 Task: In the  document enviromentalpractices.html Share this file with 'softage.6@softage.net' Make a copy of the file 'without changing the auto name' Delete the  copy of the file
Action: Mouse moved to (432, 455)
Screenshot: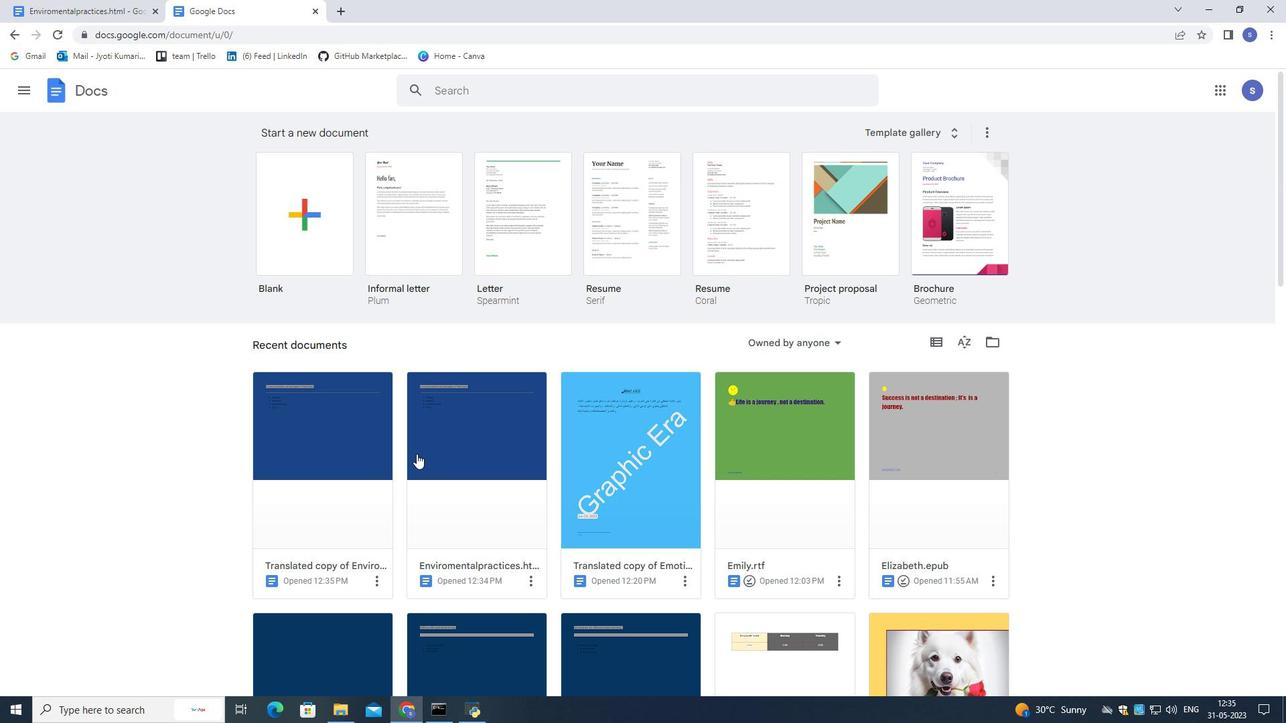 
Action: Mouse pressed left at (432, 455)
Screenshot: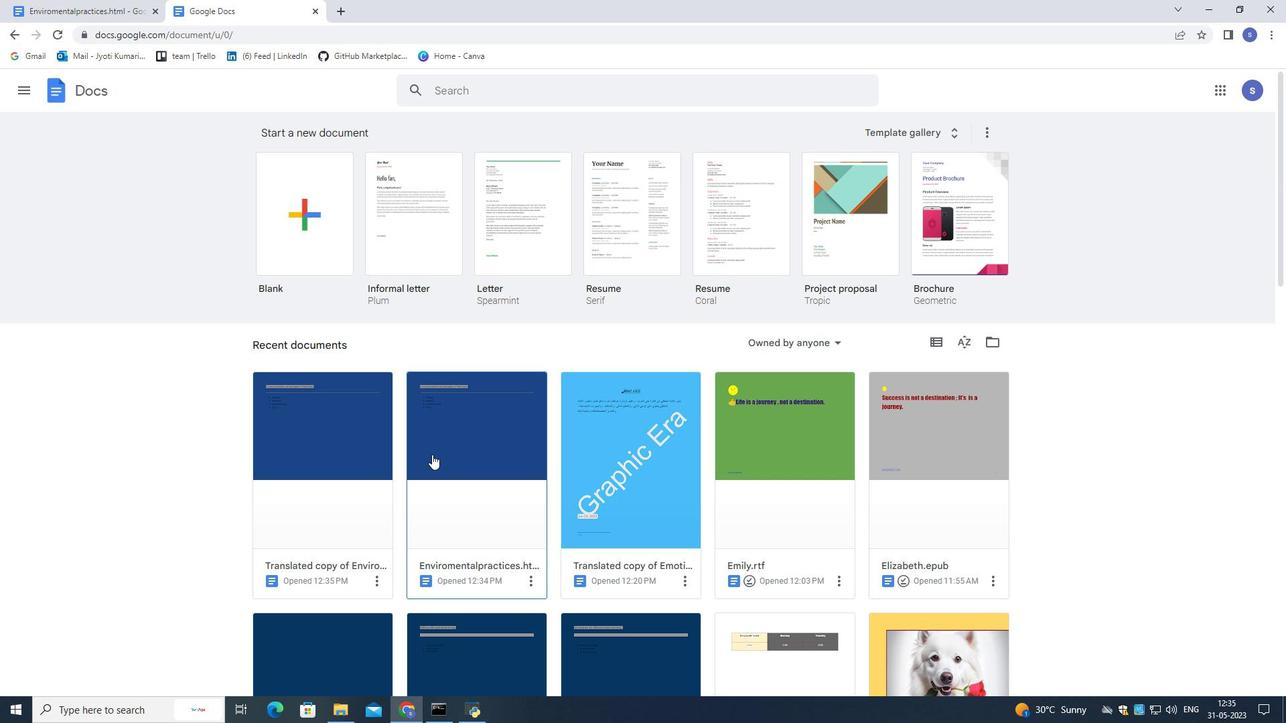 
Action: Mouse pressed left at (432, 455)
Screenshot: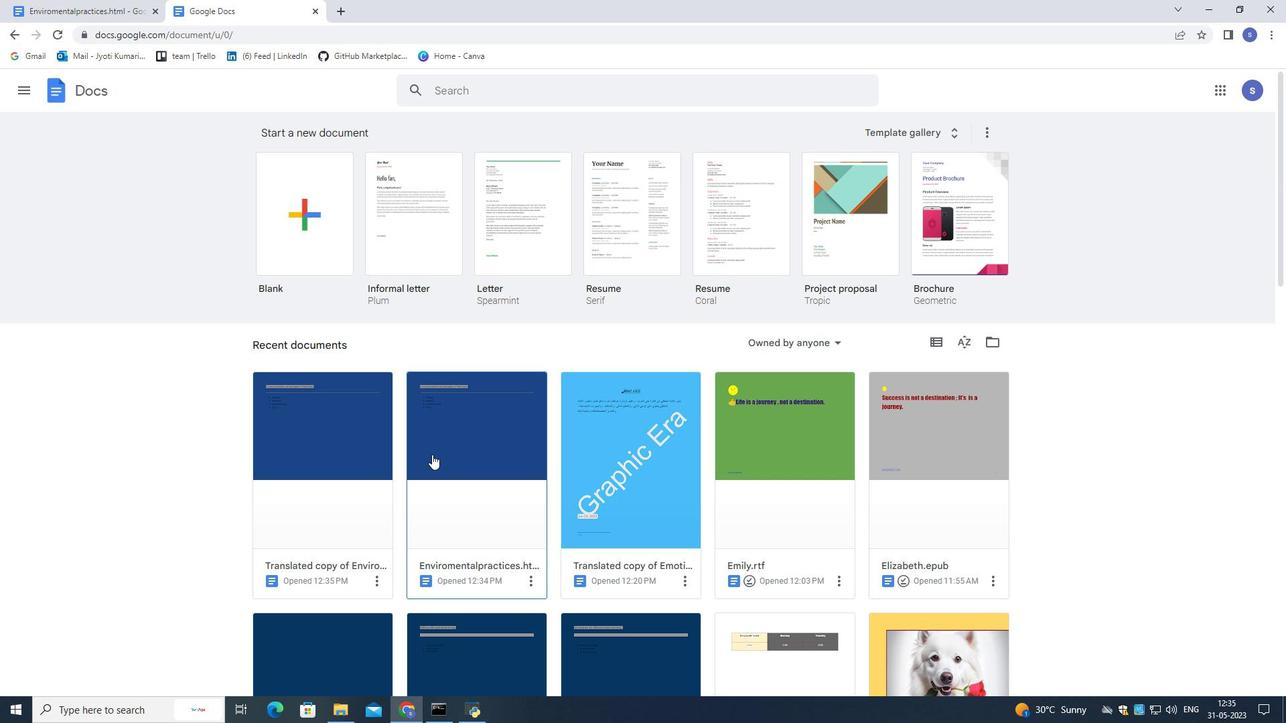 
Action: Mouse moved to (44, 99)
Screenshot: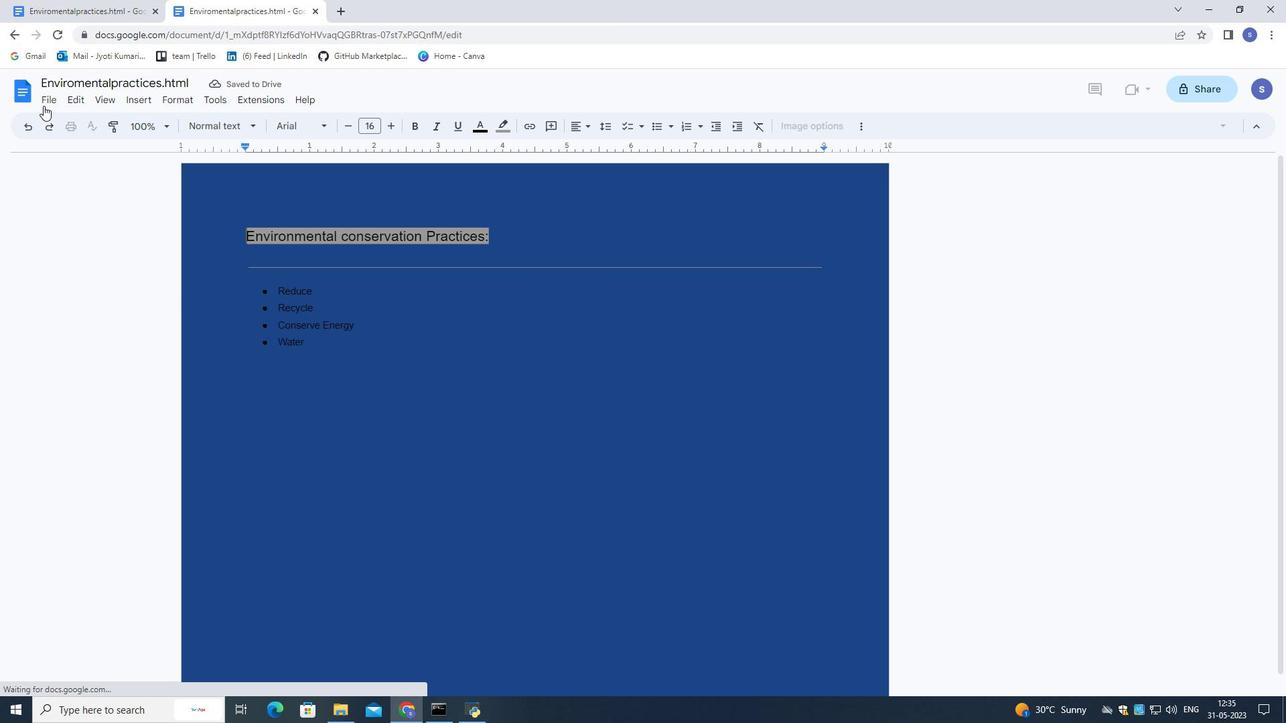 
Action: Mouse pressed left at (44, 99)
Screenshot: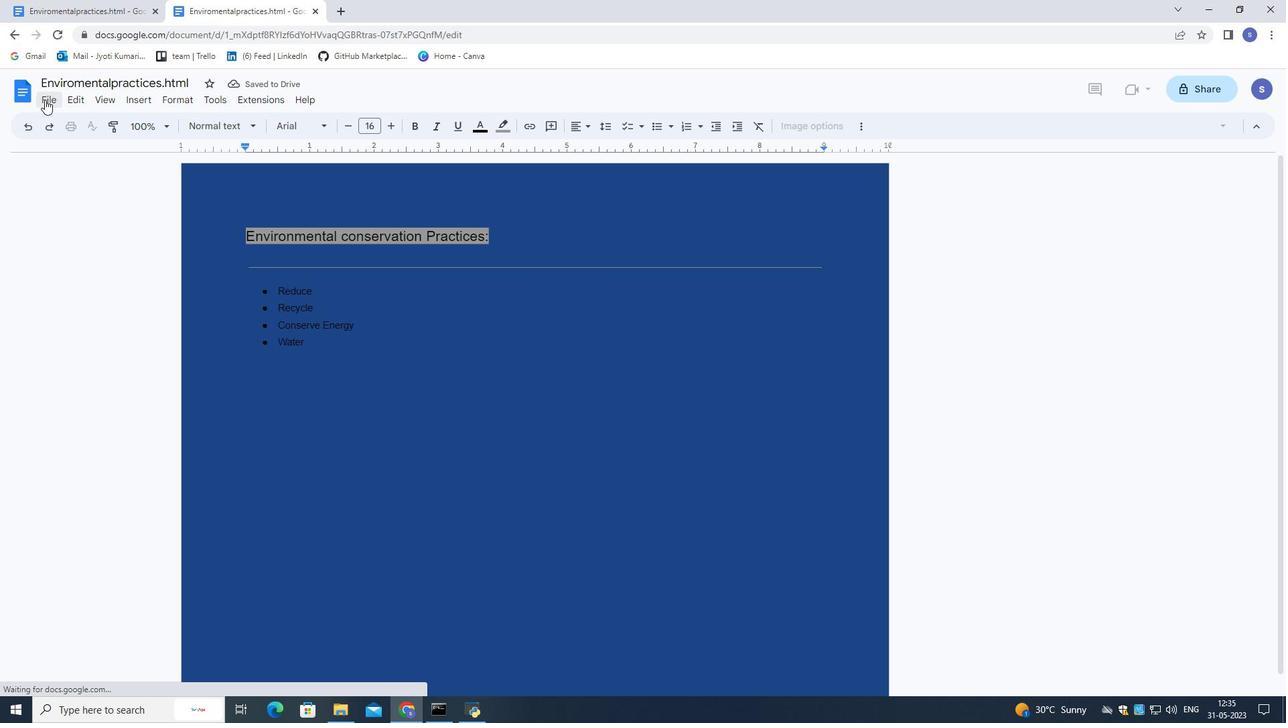 
Action: Mouse moved to (282, 201)
Screenshot: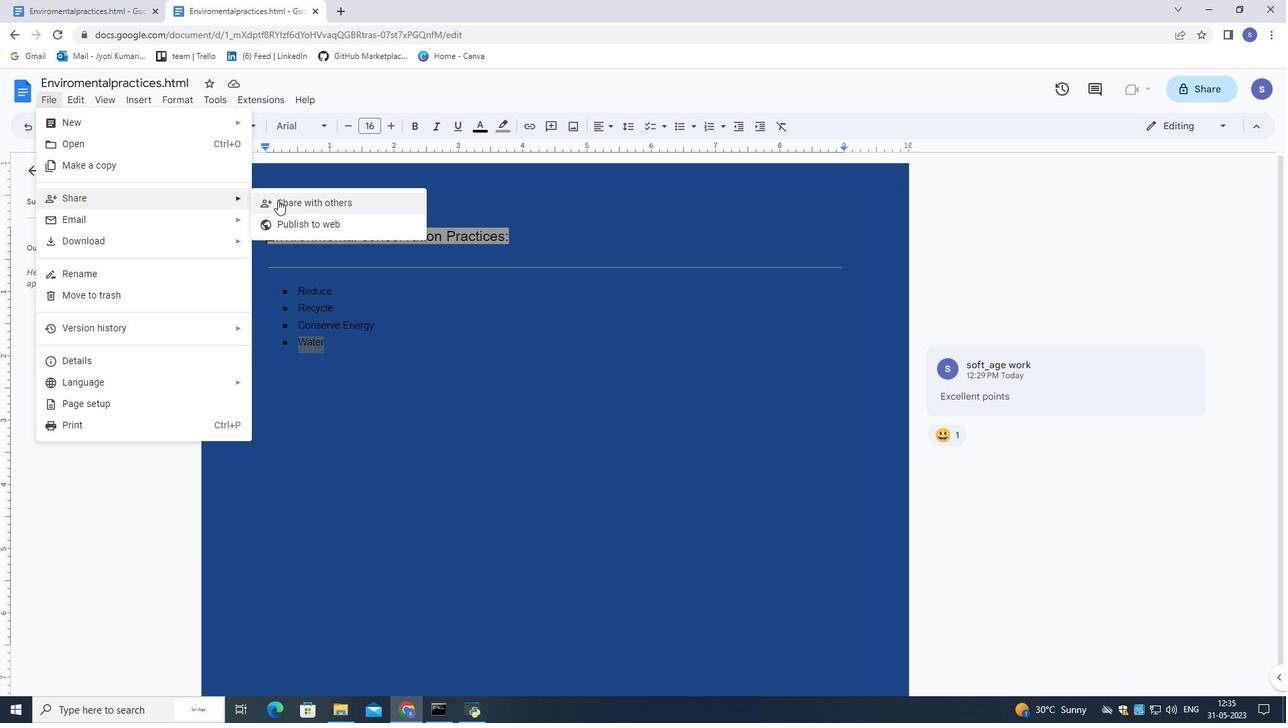 
Action: Mouse pressed left at (282, 201)
Screenshot: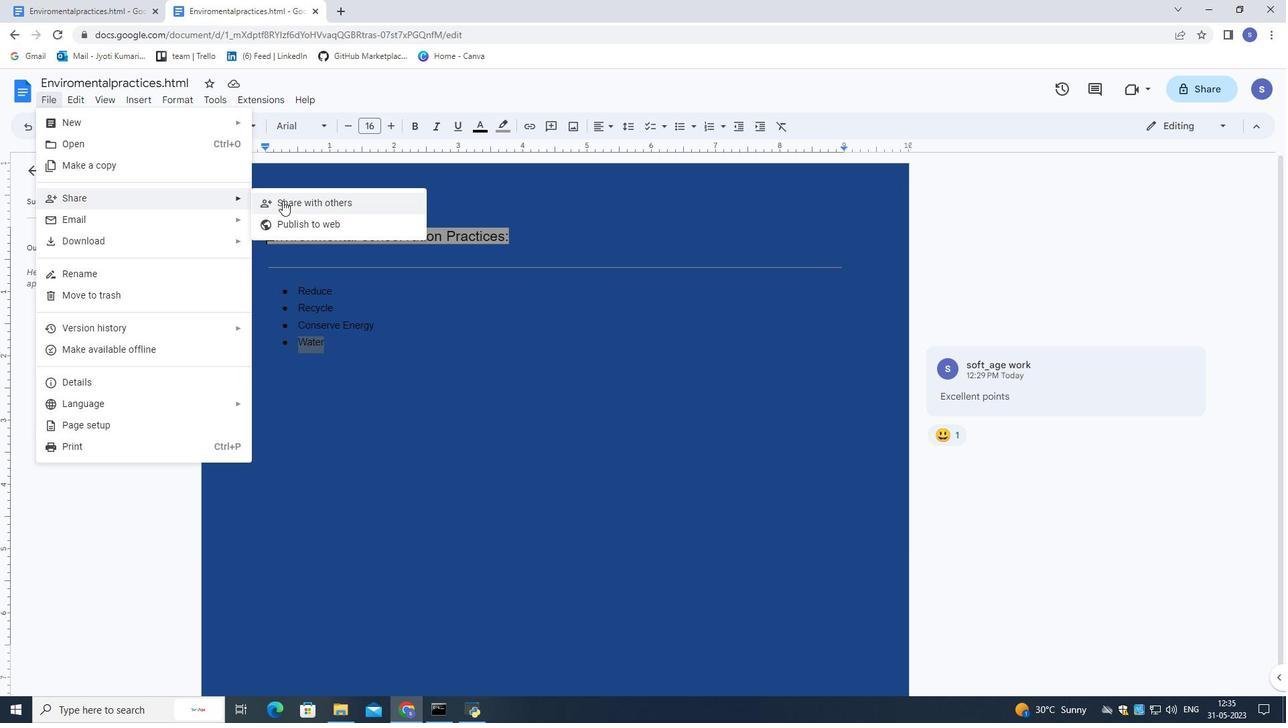 
Action: Mouse moved to (520, 310)
Screenshot: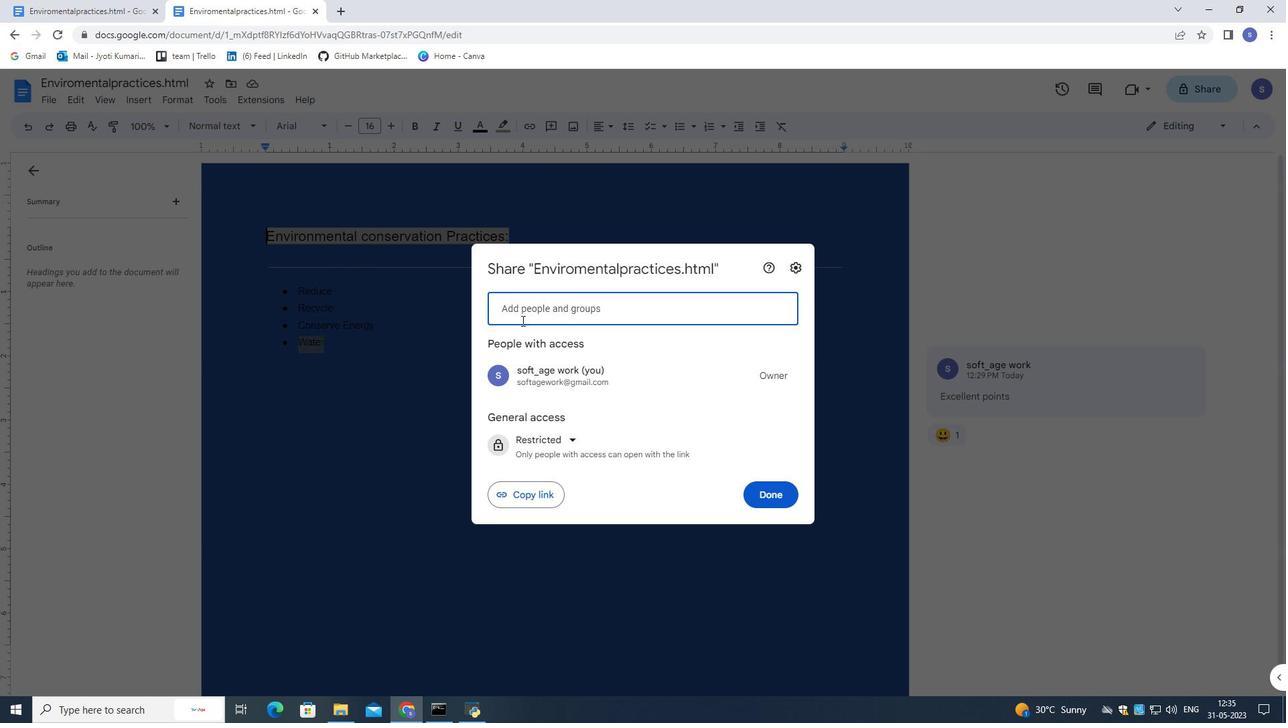 
Action: Mouse pressed left at (520, 310)
Screenshot: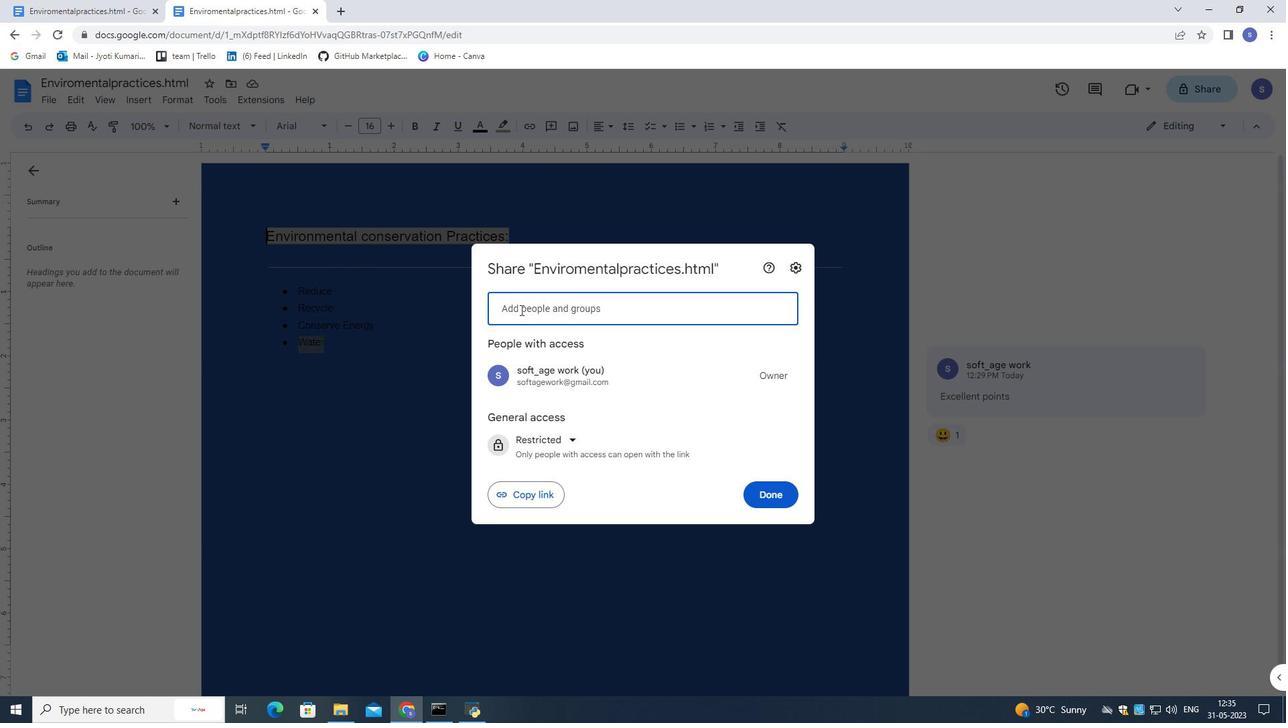 
Action: Mouse moved to (503, 302)
Screenshot: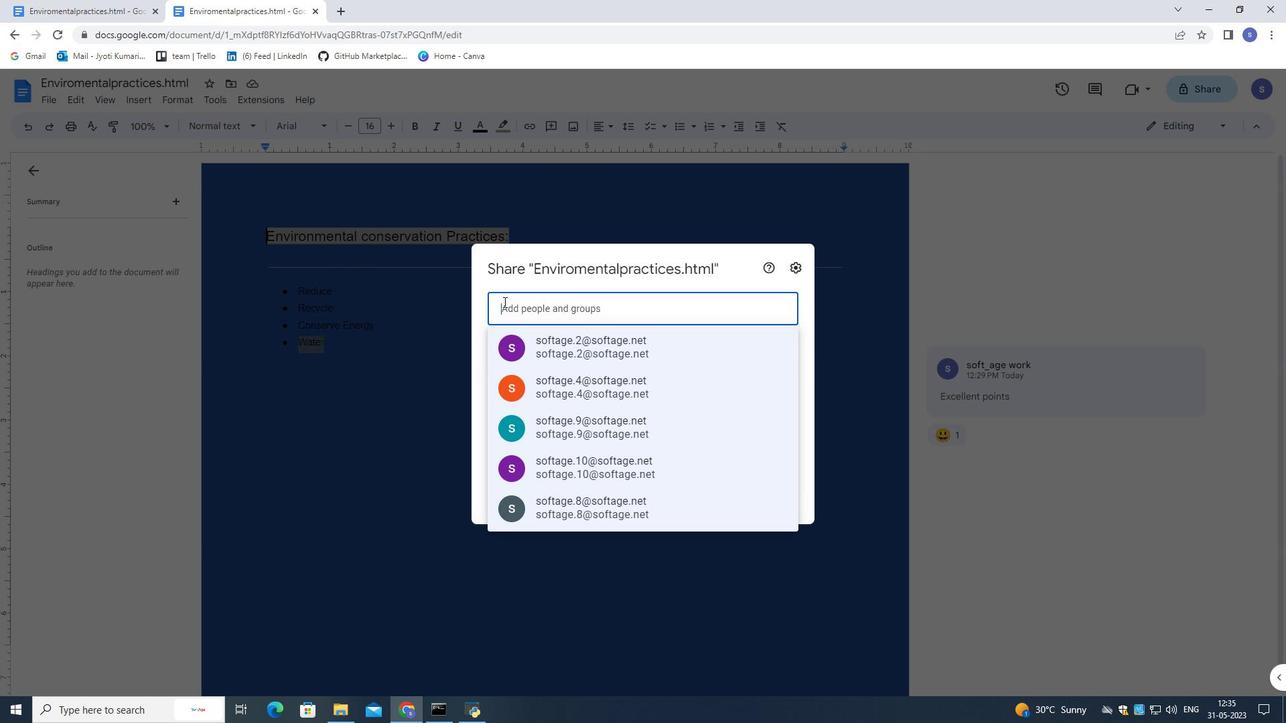 
Action: Key pressed softage.6<Key.shift><Key.shift><Key.shift><Key.shift><Key.shift><Key.shift><Key.shift><Key.shift><Key.shift><Key.shift><Key.shift><Key.shift><Key.shift><Key.shift><Key.shift>@softage.net
Screenshot: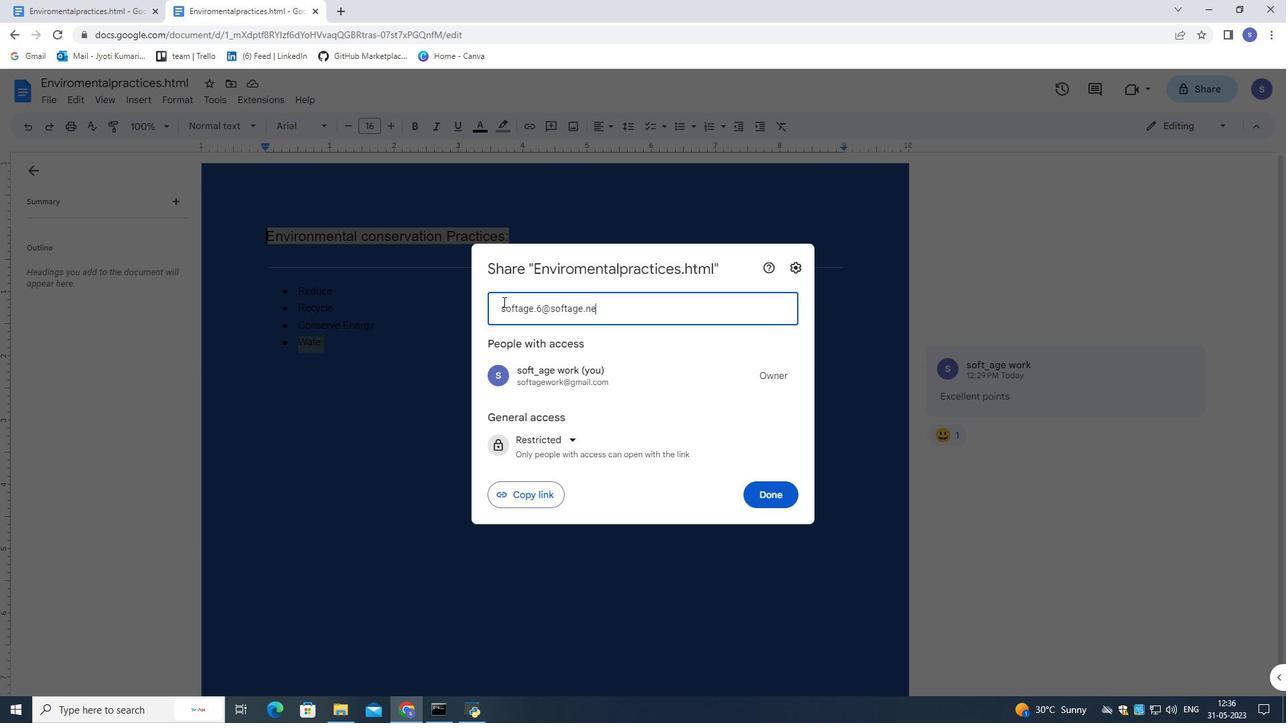 
Action: Mouse moved to (513, 359)
Screenshot: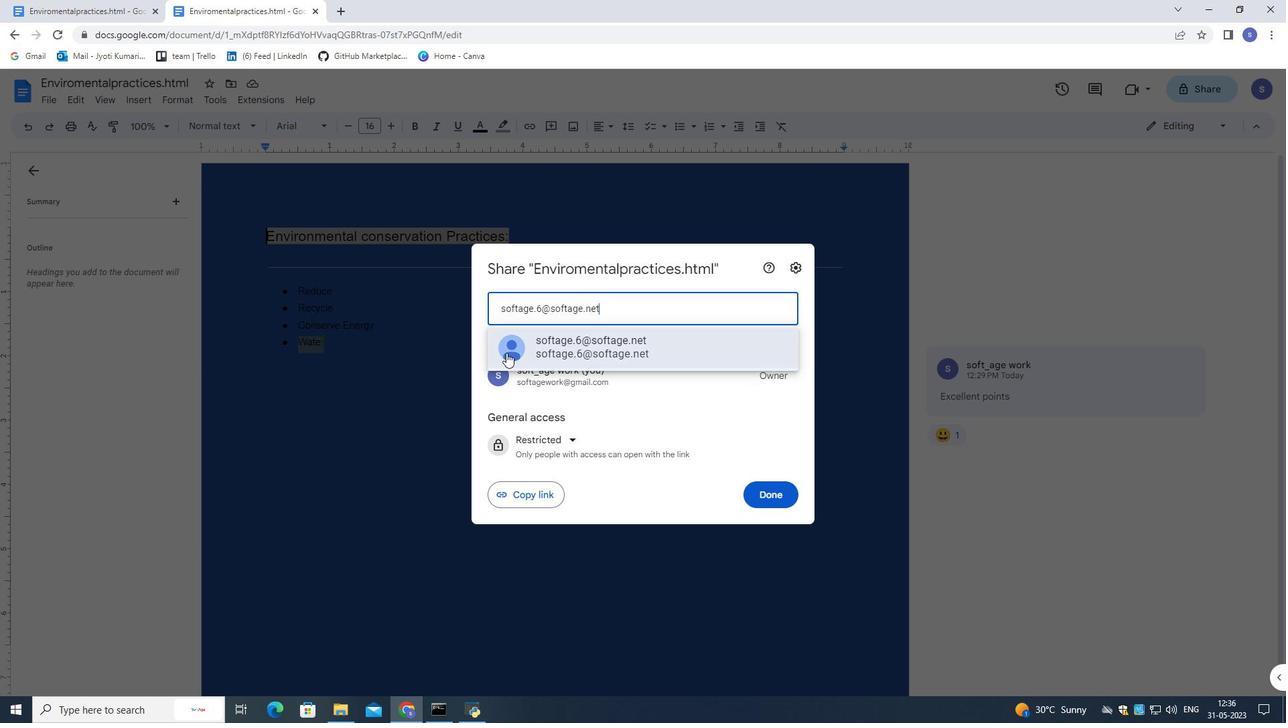 
Action: Mouse pressed left at (513, 359)
Screenshot: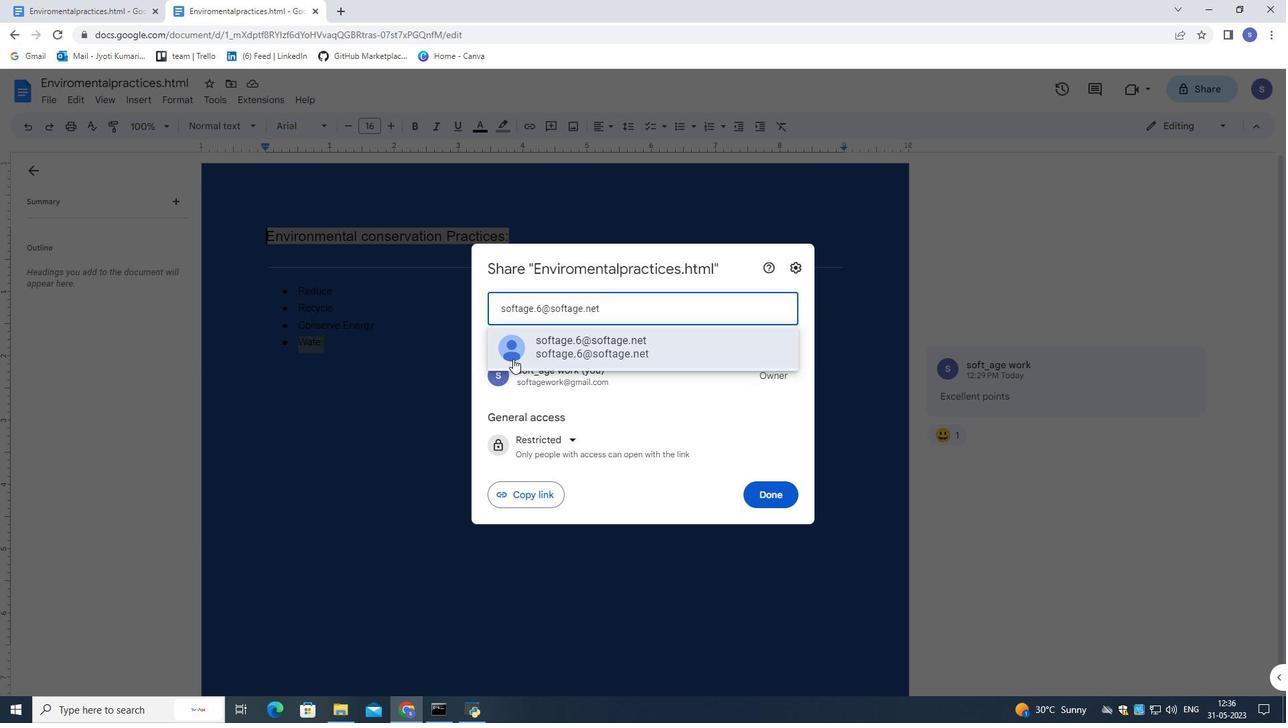 
Action: Mouse moved to (760, 475)
Screenshot: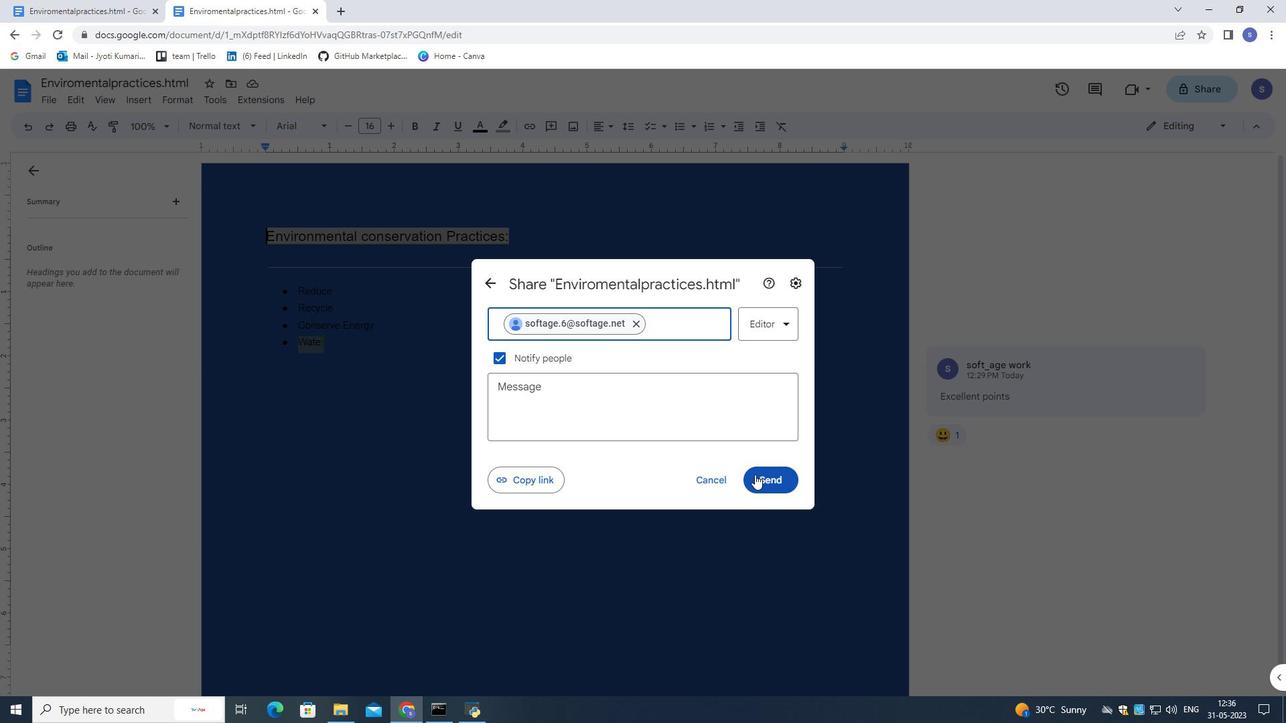 
Action: Mouse pressed left at (760, 475)
Screenshot: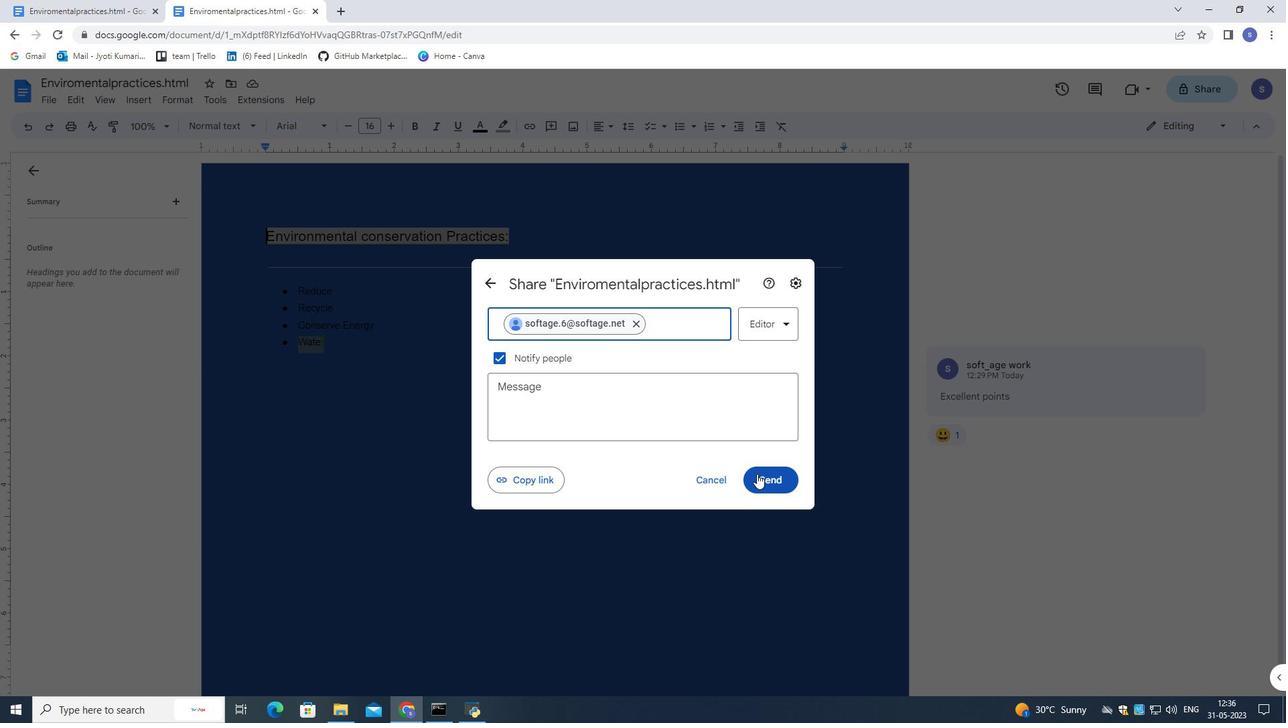
Action: Mouse moved to (740, 401)
Screenshot: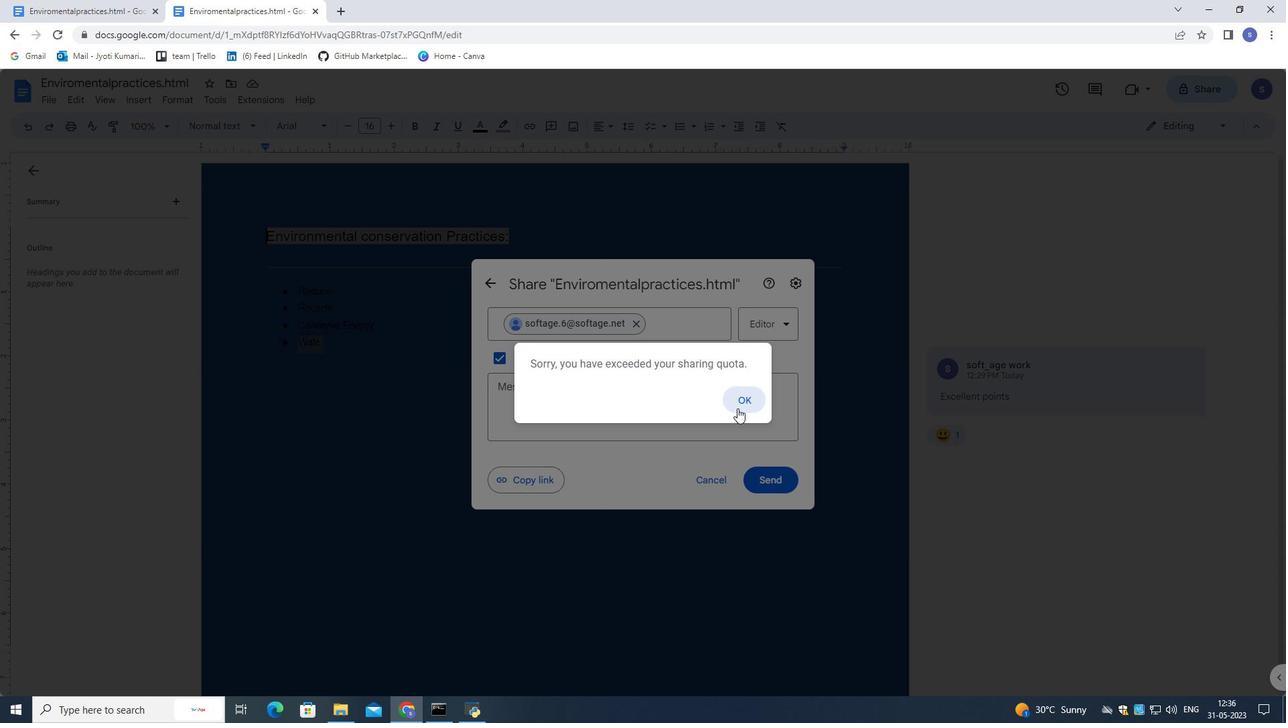 
Action: Mouse pressed left at (740, 401)
Screenshot: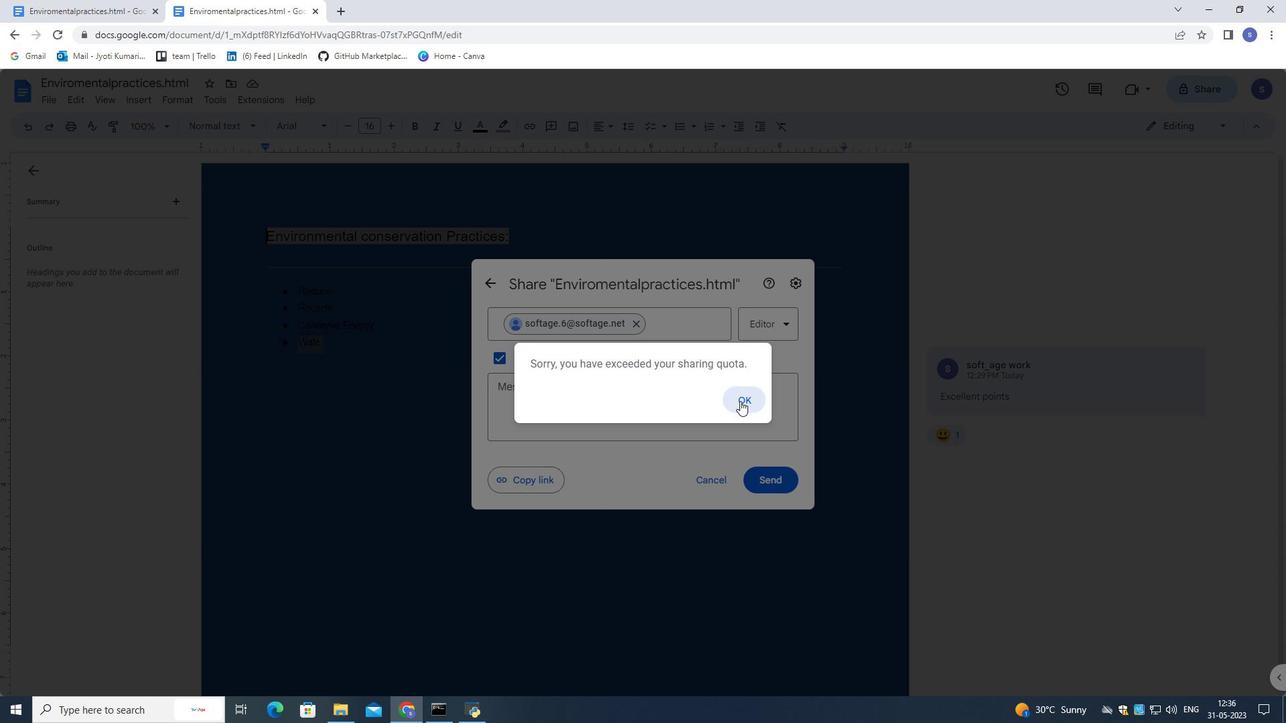 
Action: Mouse moved to (757, 478)
Screenshot: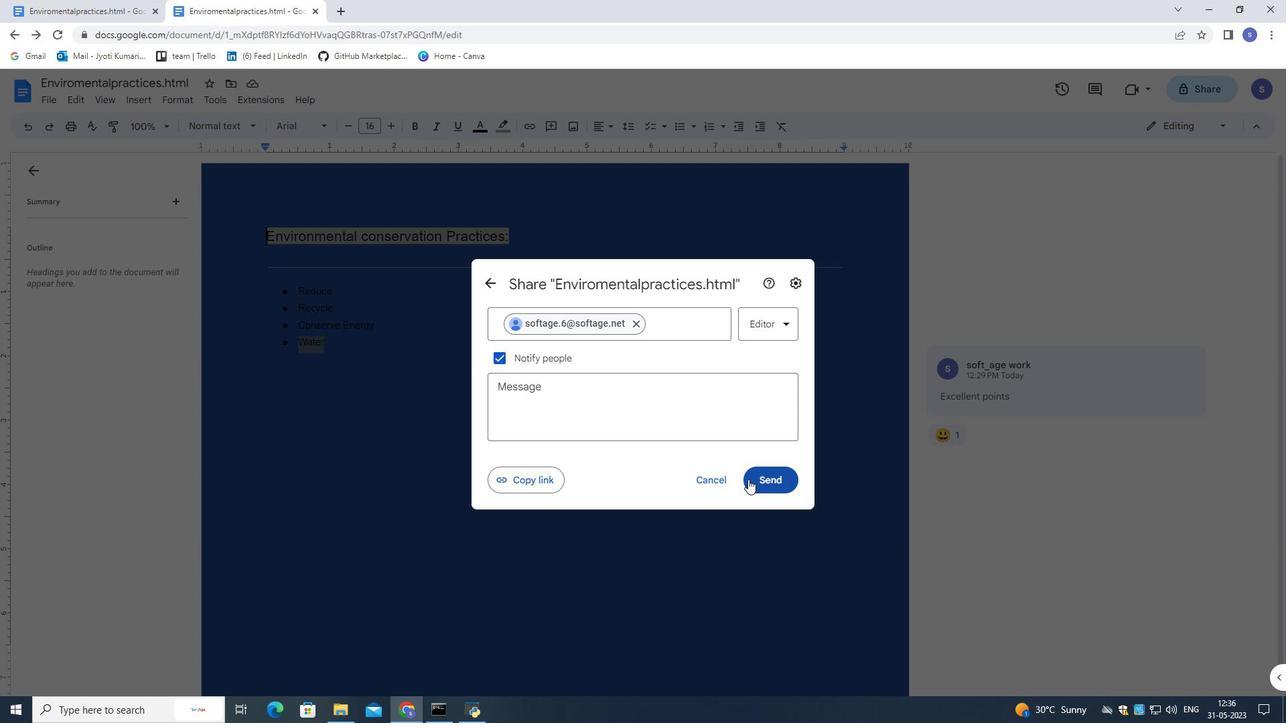 
Action: Mouse pressed left at (757, 478)
Screenshot: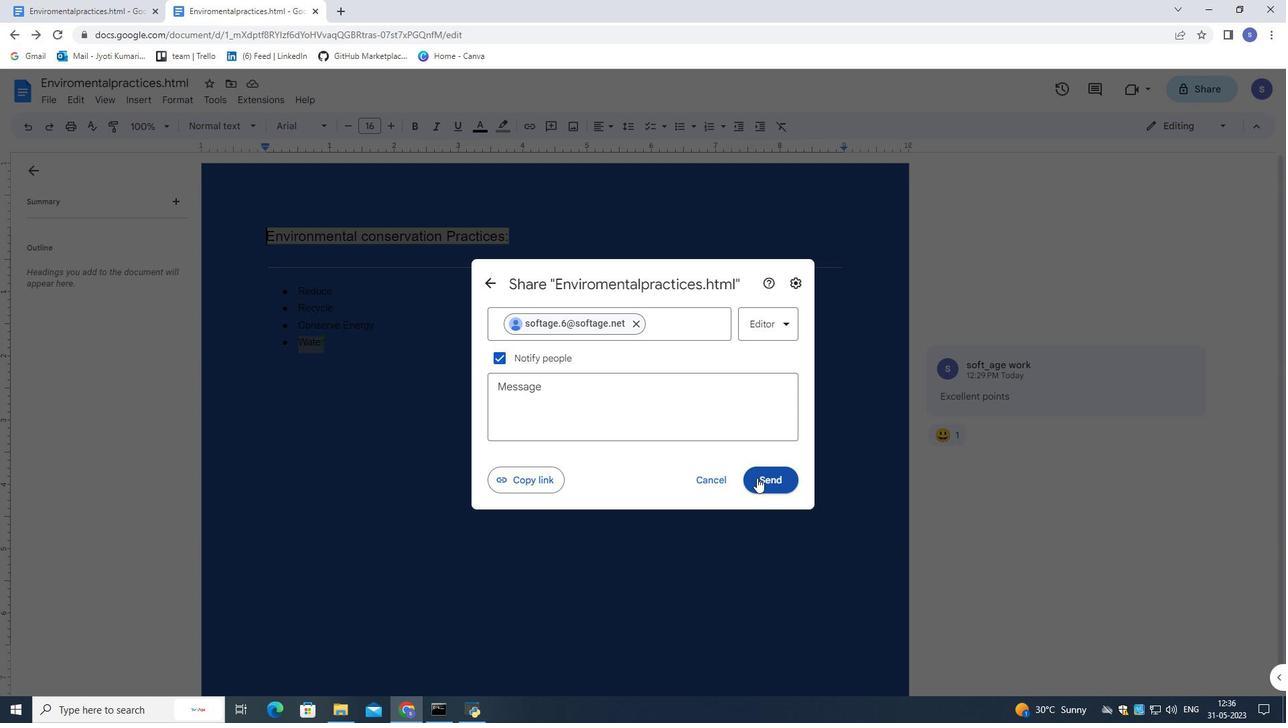 
Action: Mouse moved to (741, 400)
Screenshot: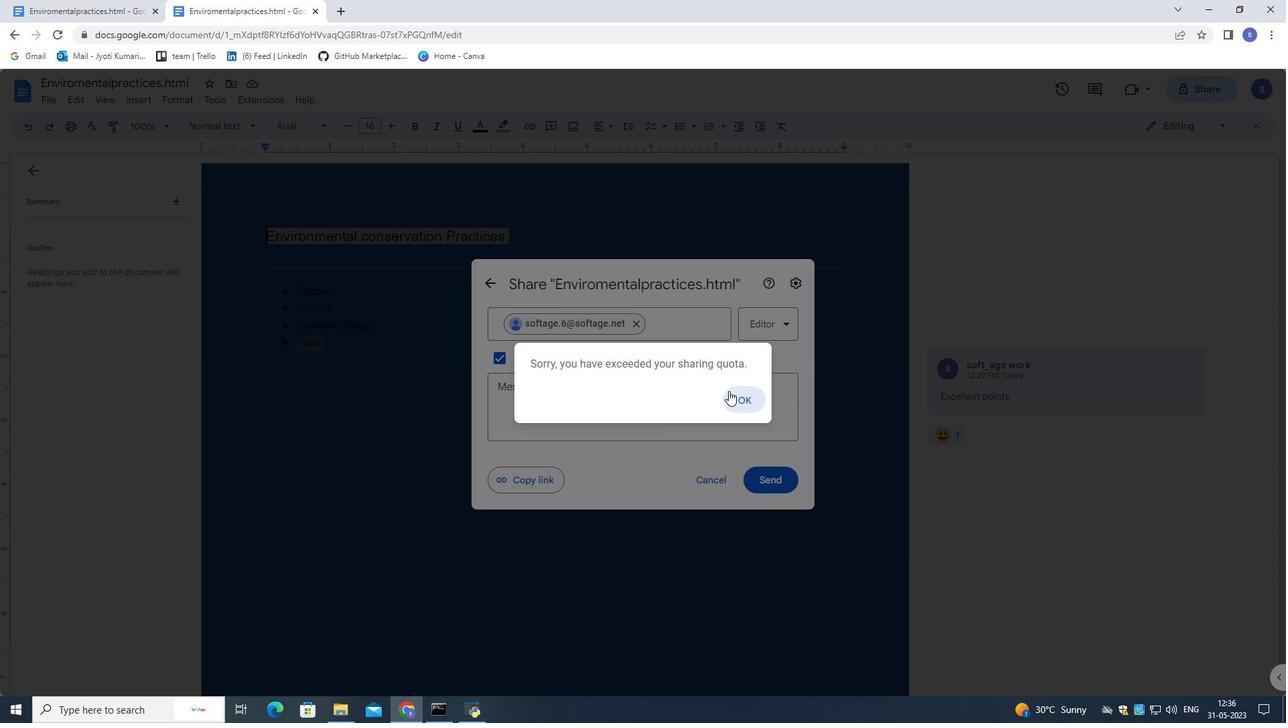 
Action: Mouse pressed left at (741, 400)
Screenshot: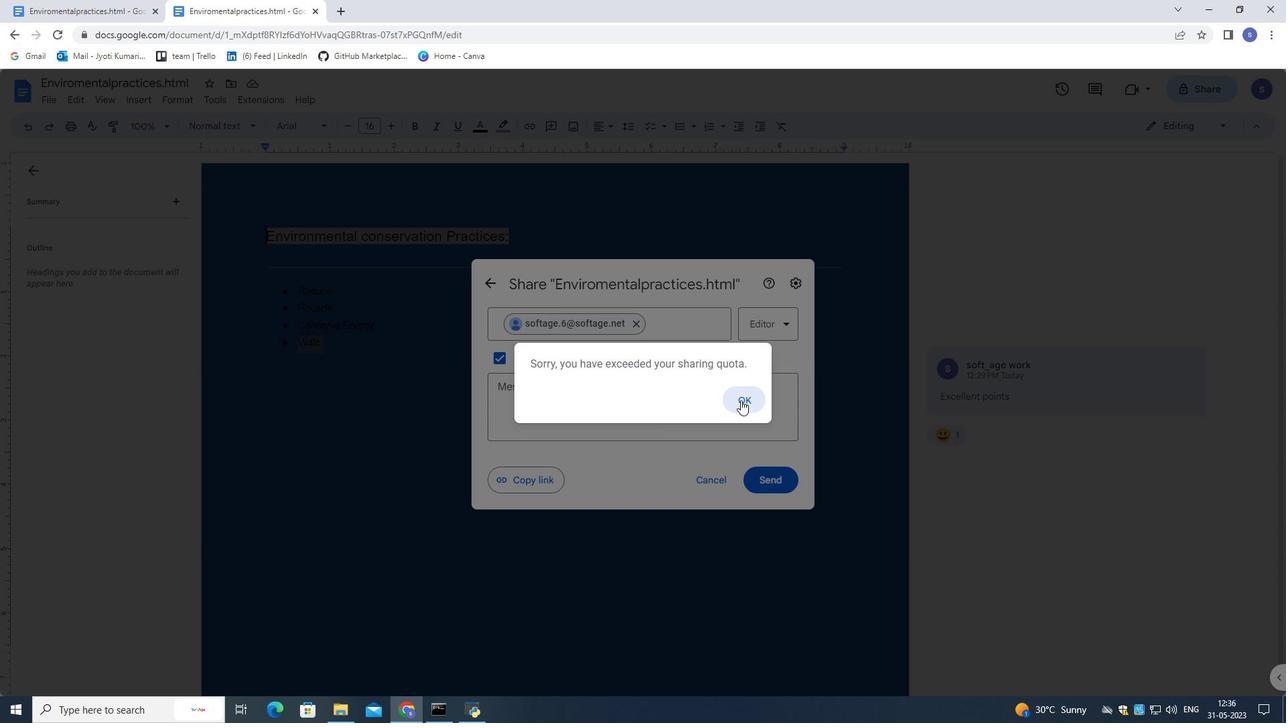 
Action: Mouse moved to (721, 481)
Screenshot: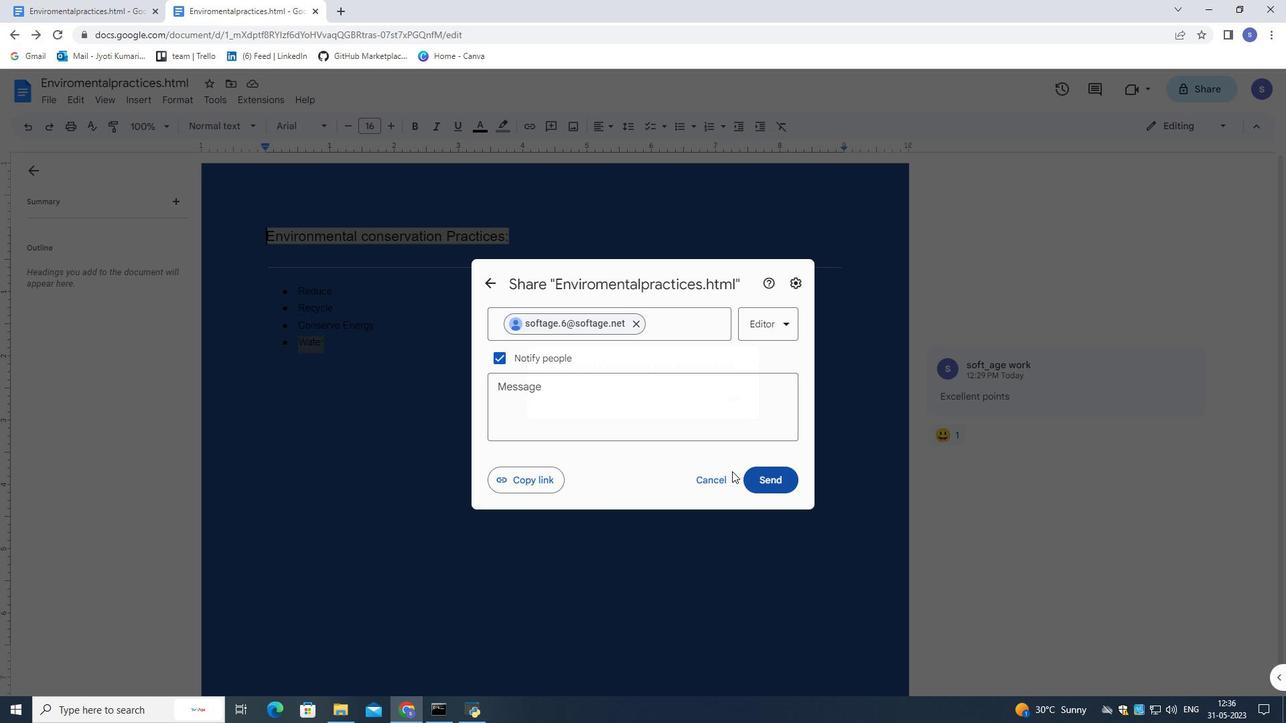 
Action: Mouse pressed left at (721, 481)
Screenshot: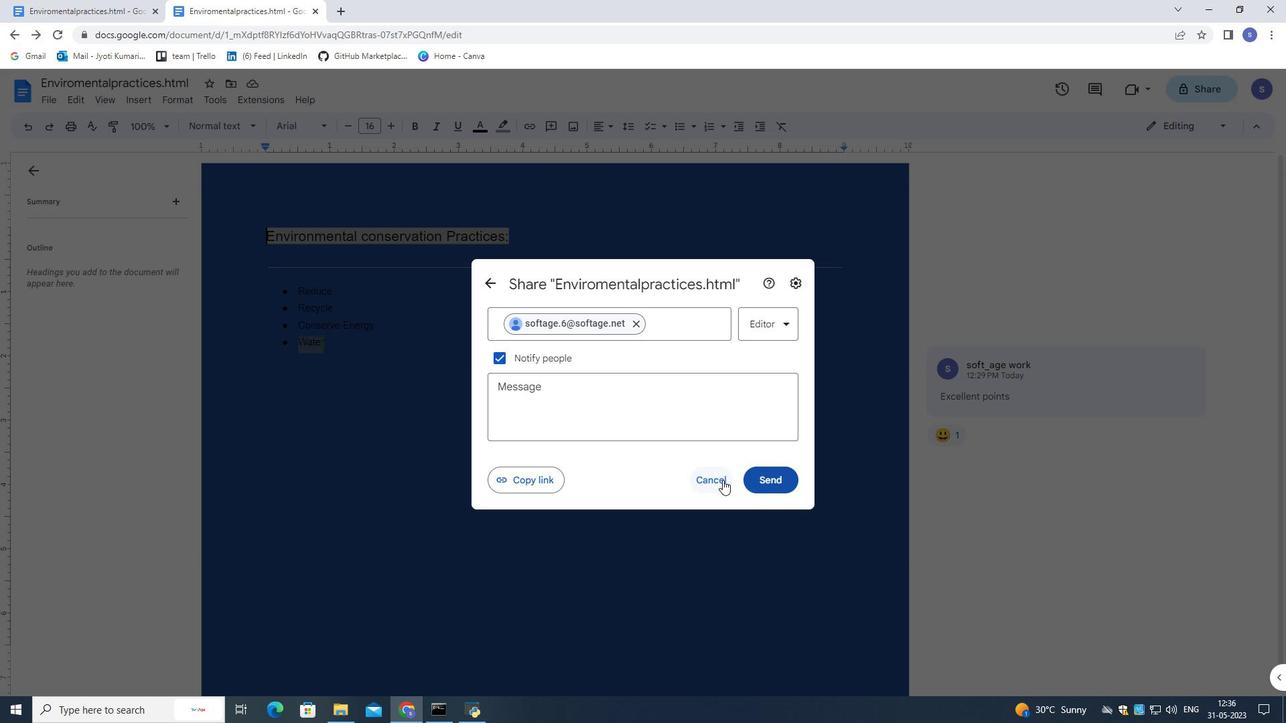 
Action: Mouse moved to (782, 491)
Screenshot: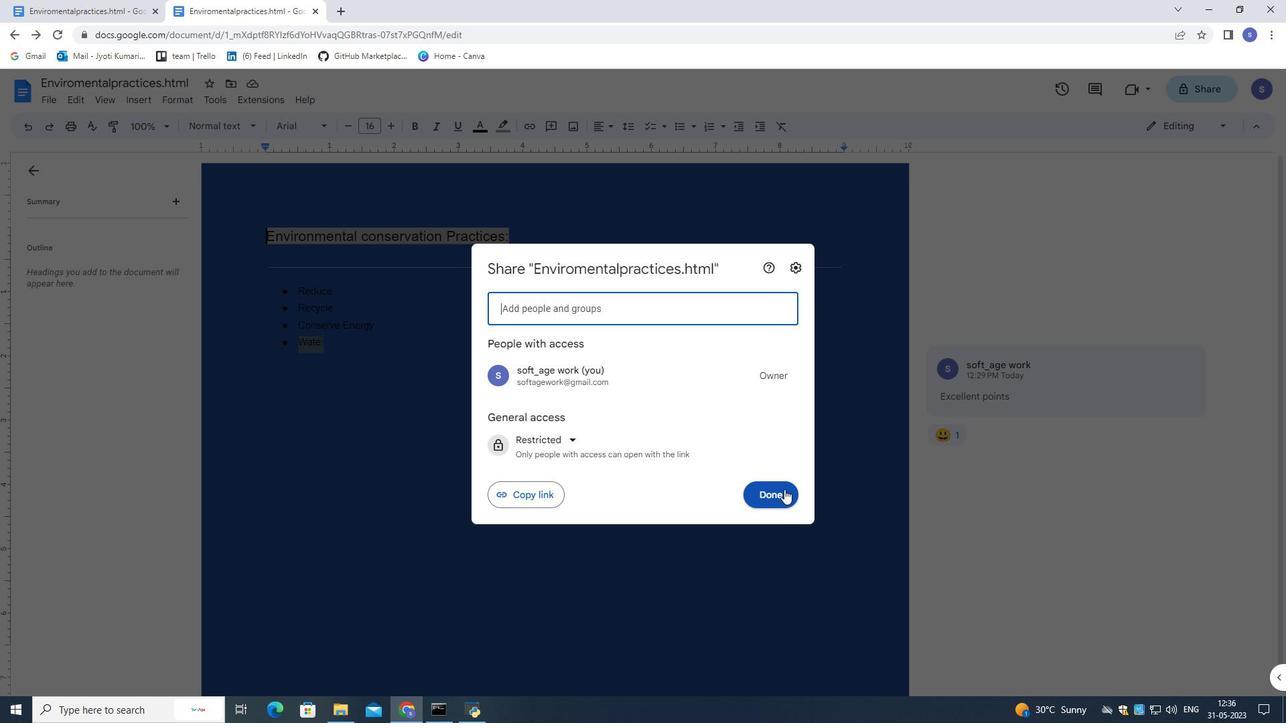 
Action: Mouse pressed left at (782, 491)
Screenshot: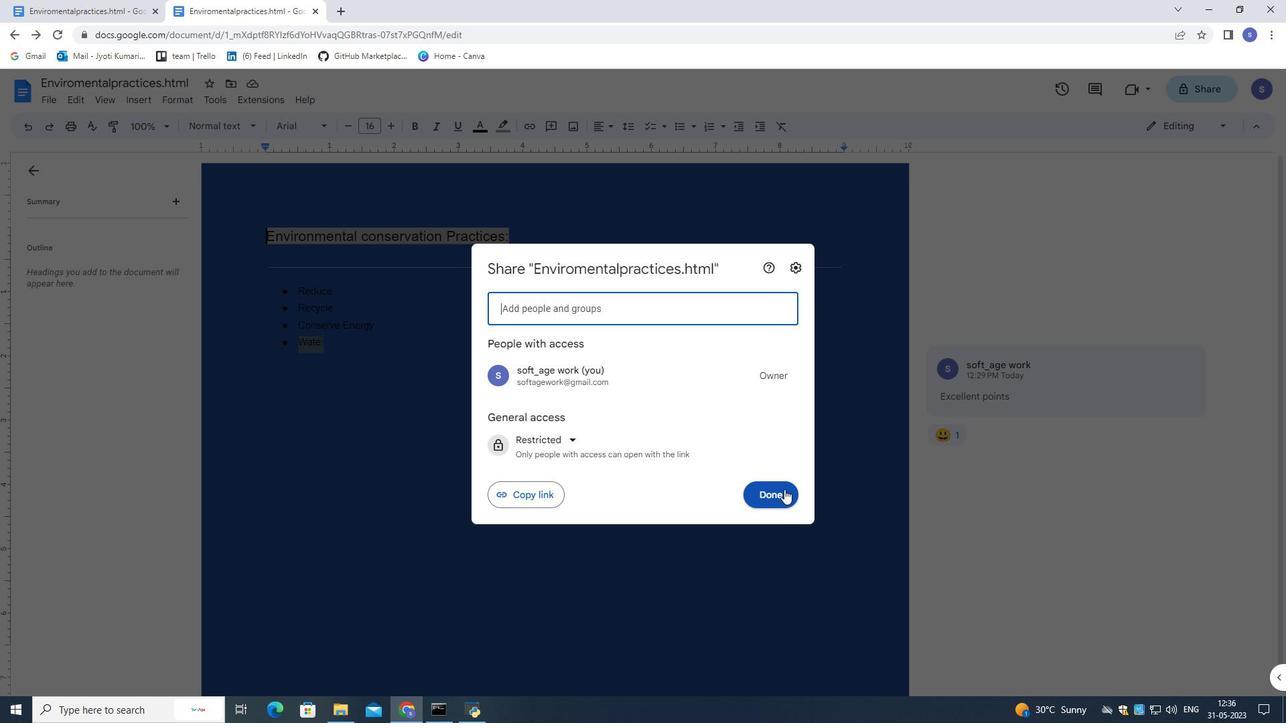 
Action: Mouse moved to (48, 99)
Screenshot: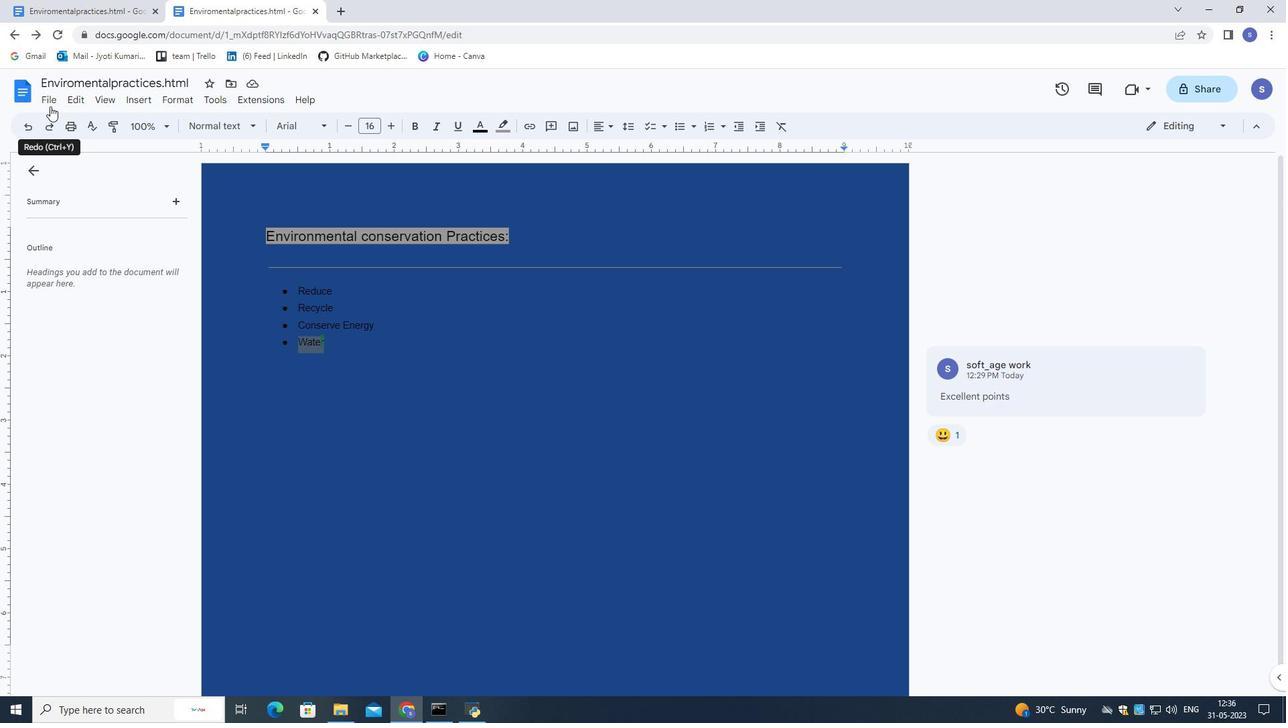 
Action: Mouse pressed left at (48, 99)
Screenshot: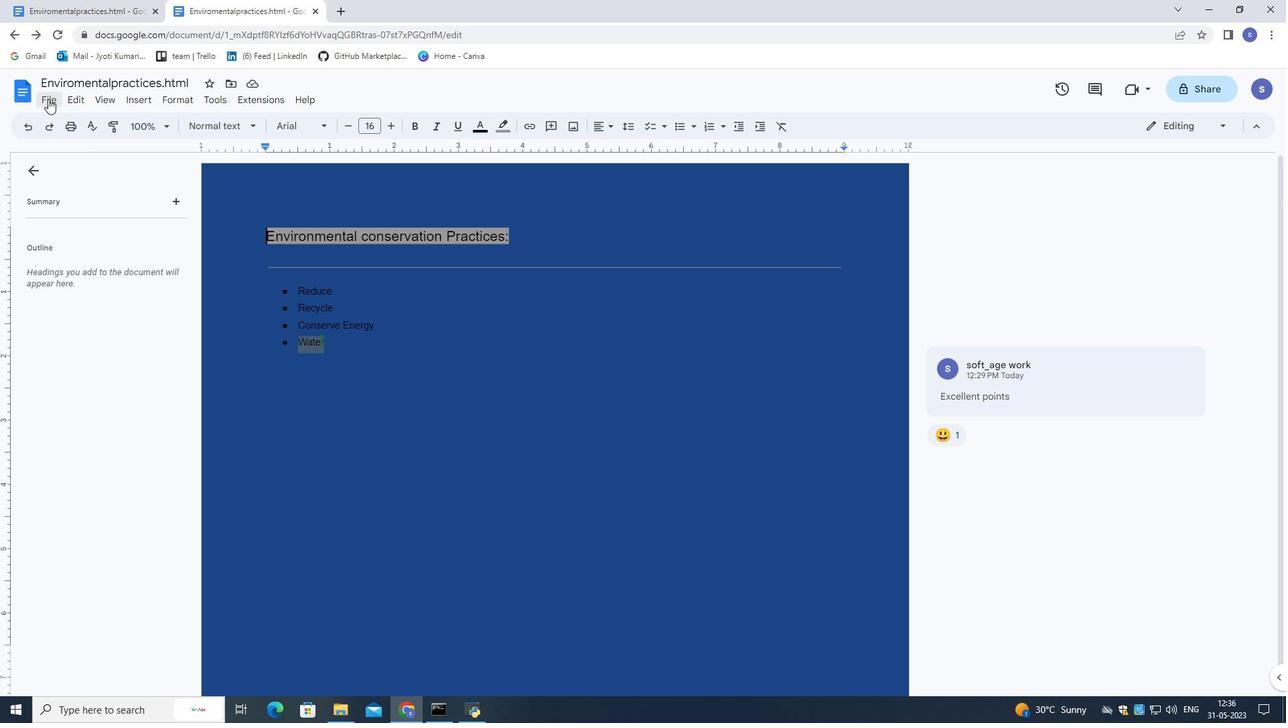 
Action: Mouse moved to (77, 161)
Screenshot: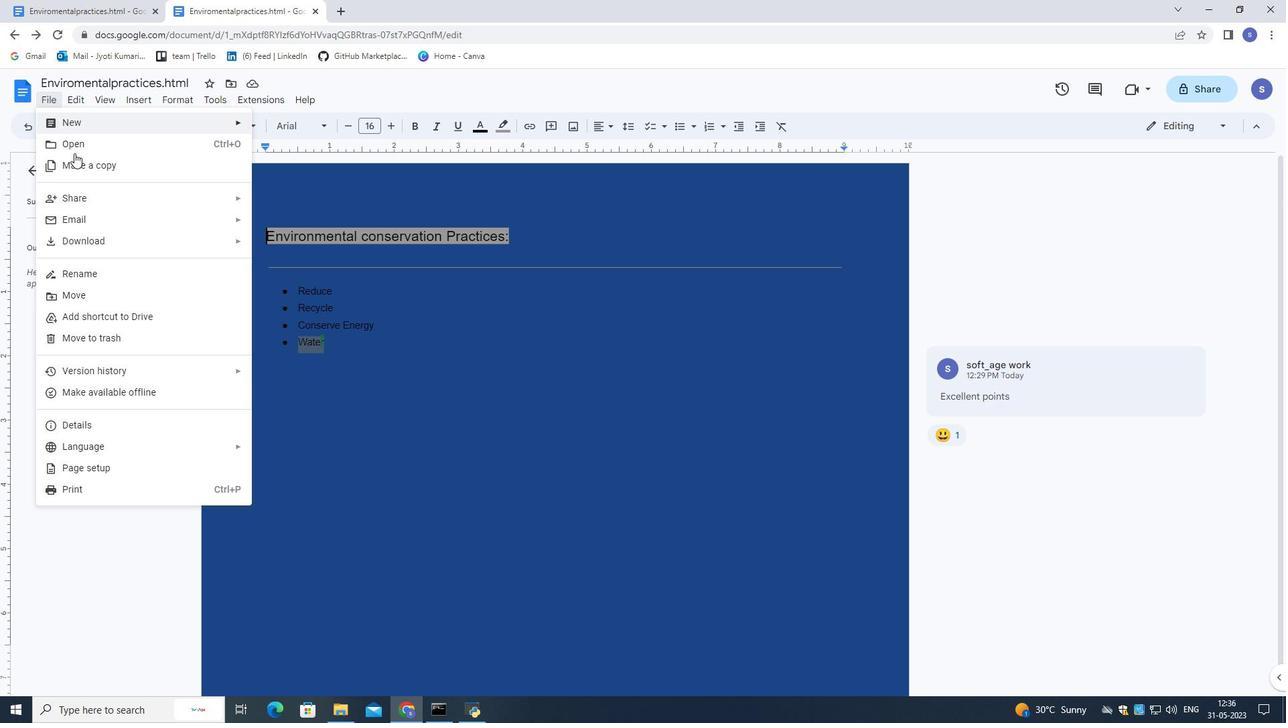 
Action: Mouse pressed left at (77, 161)
Screenshot: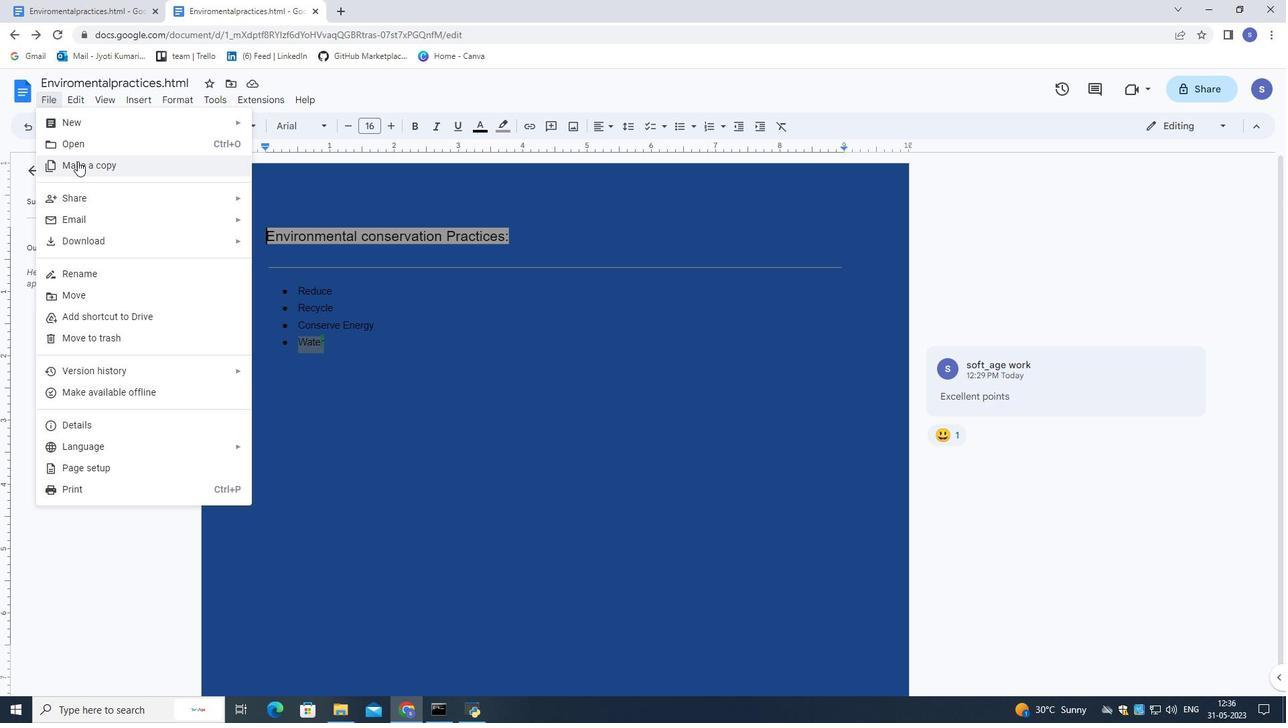 
Action: Mouse moved to (547, 408)
Screenshot: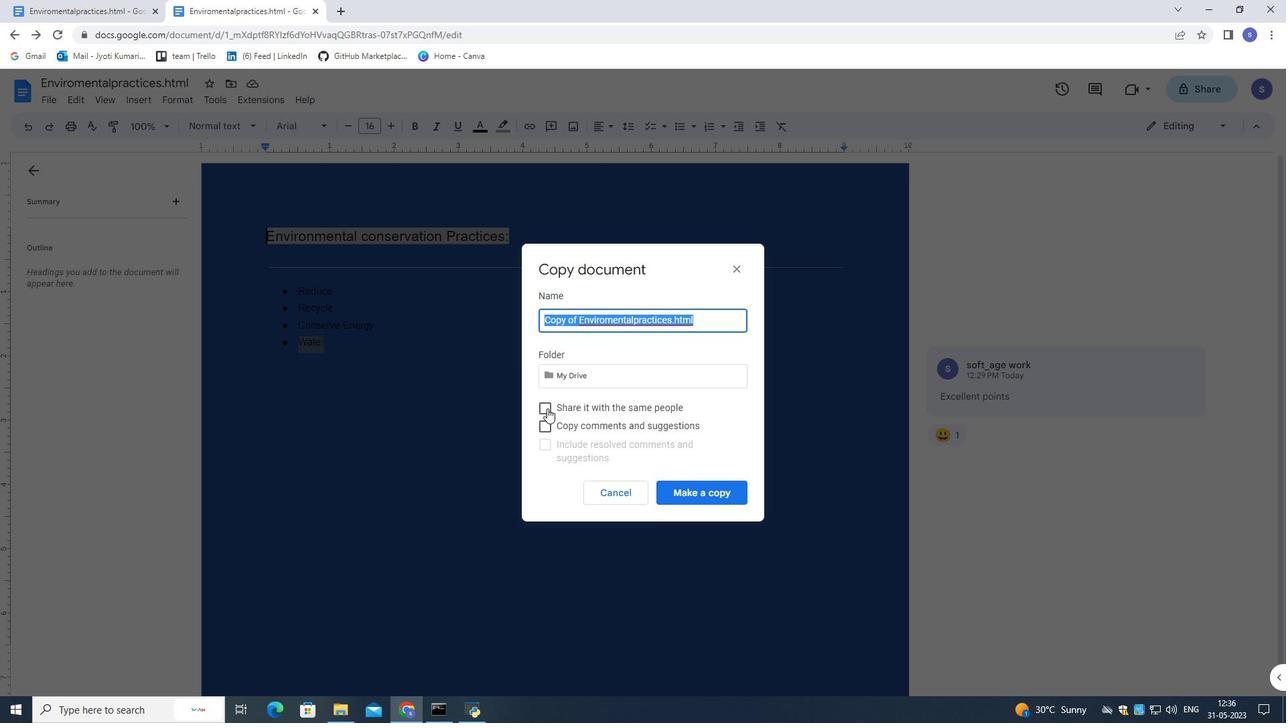 
Action: Mouse pressed left at (547, 408)
Screenshot: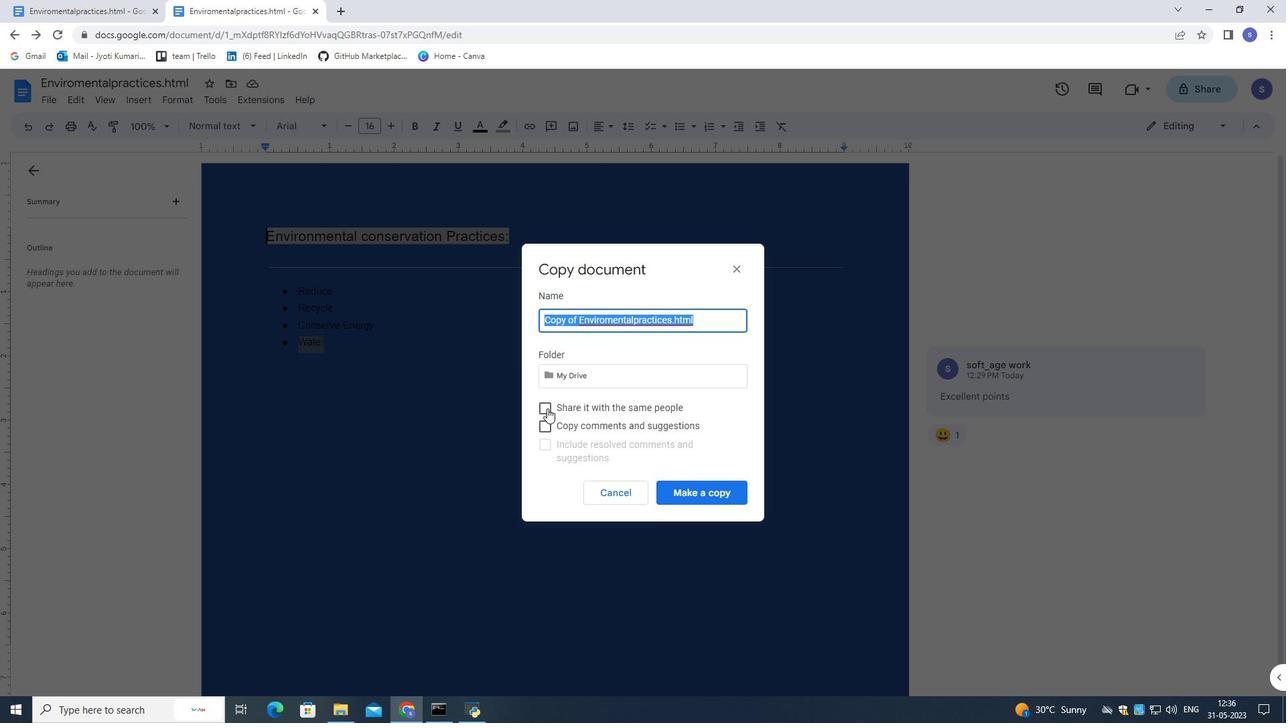 
Action: Mouse moved to (546, 419)
Screenshot: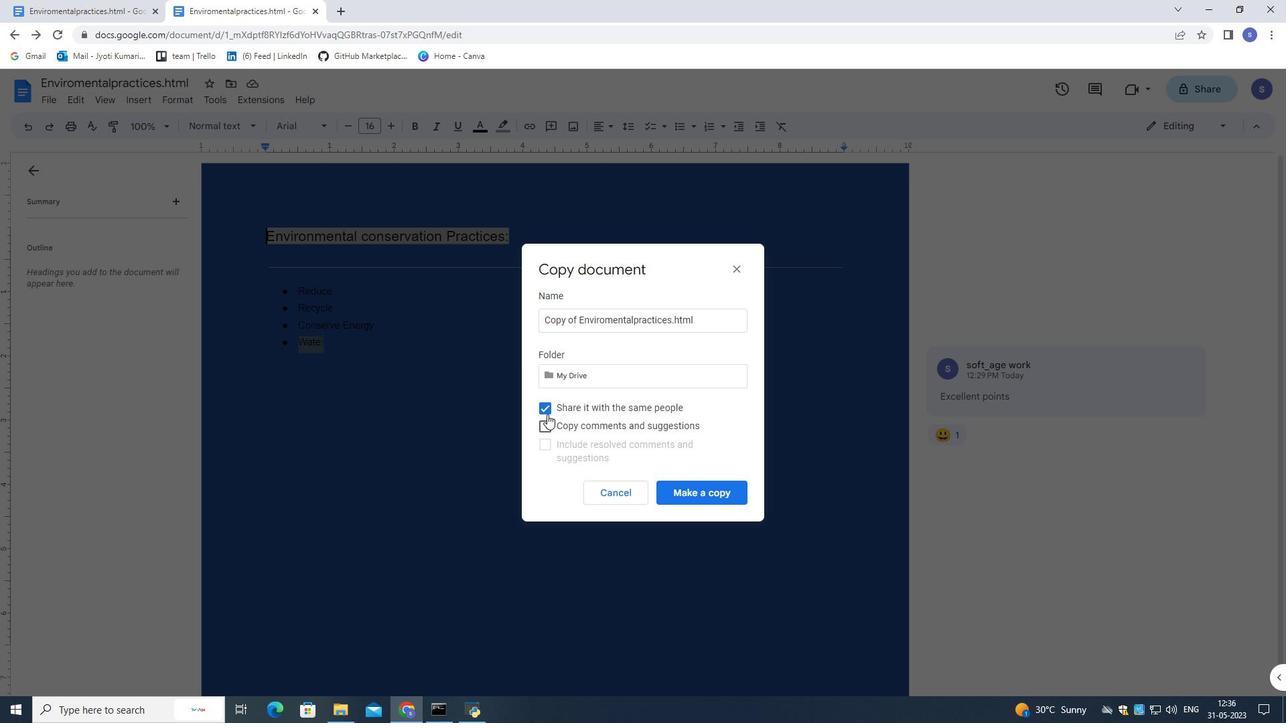 
Action: Mouse pressed left at (546, 419)
Screenshot: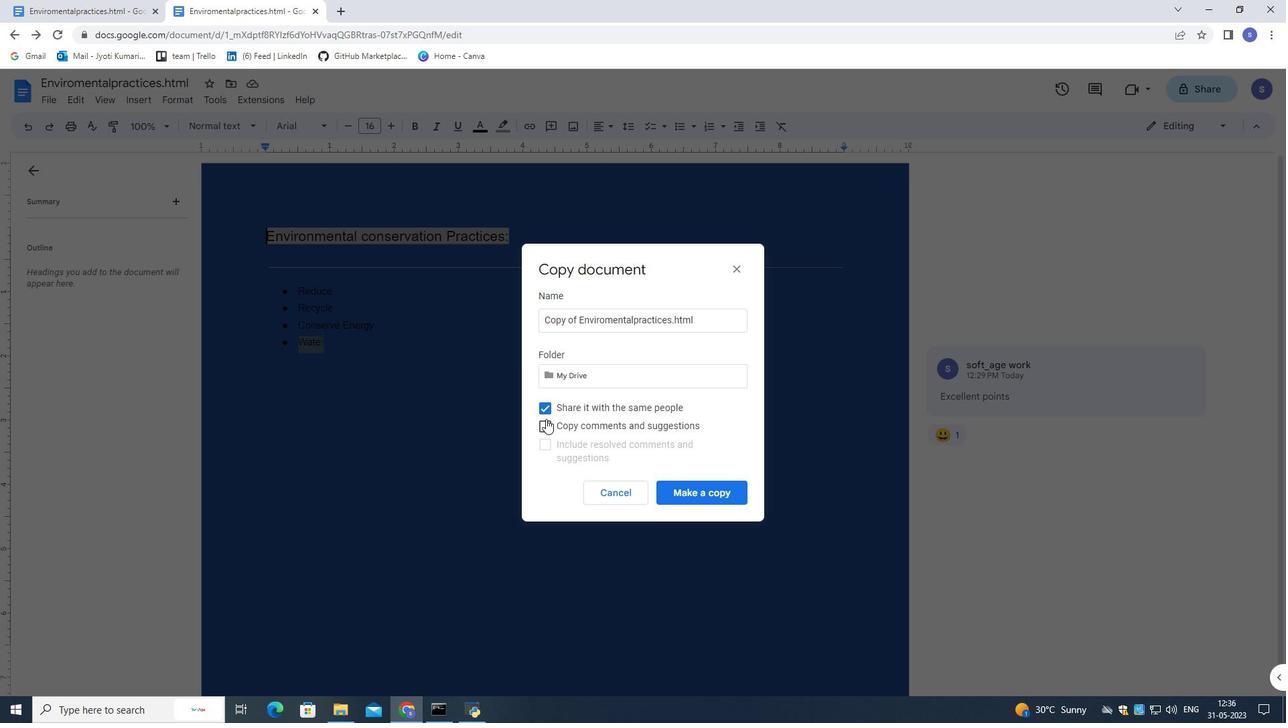 
Action: Mouse moved to (545, 421)
Screenshot: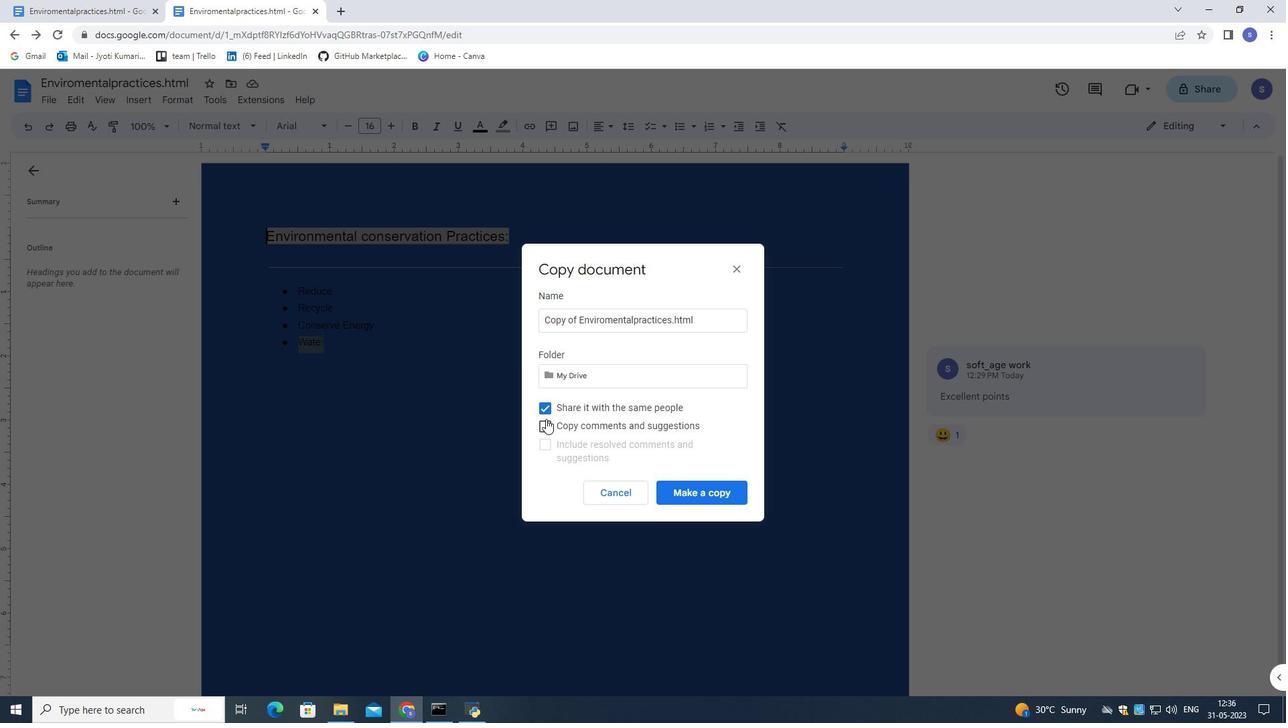 
Action: Mouse pressed left at (545, 421)
Screenshot: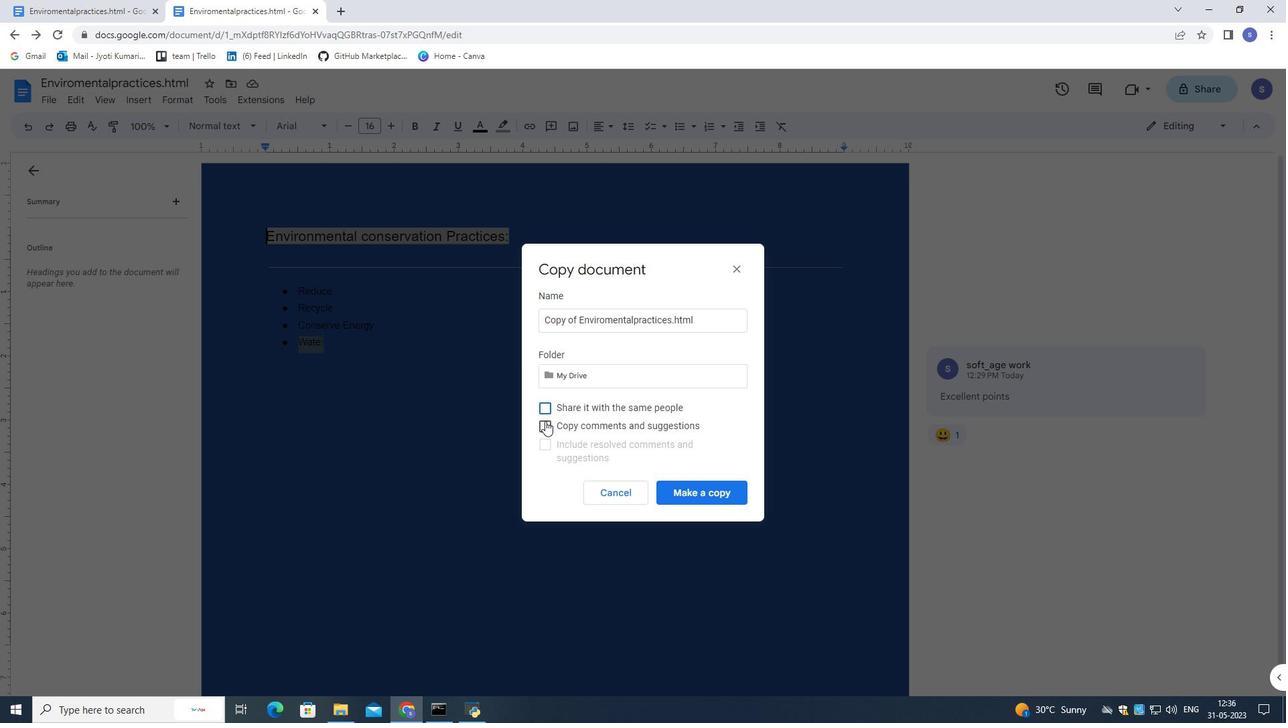 
Action: Mouse moved to (538, 443)
Screenshot: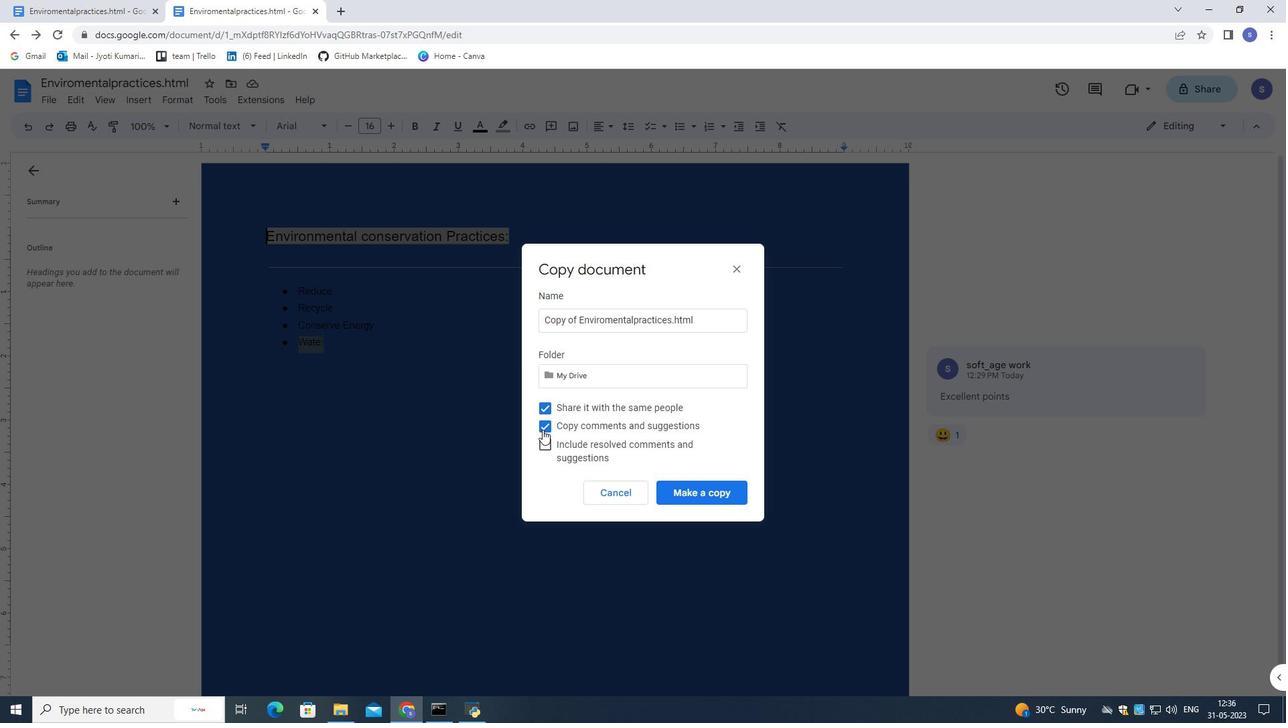 
Action: Mouse pressed left at (538, 443)
Screenshot: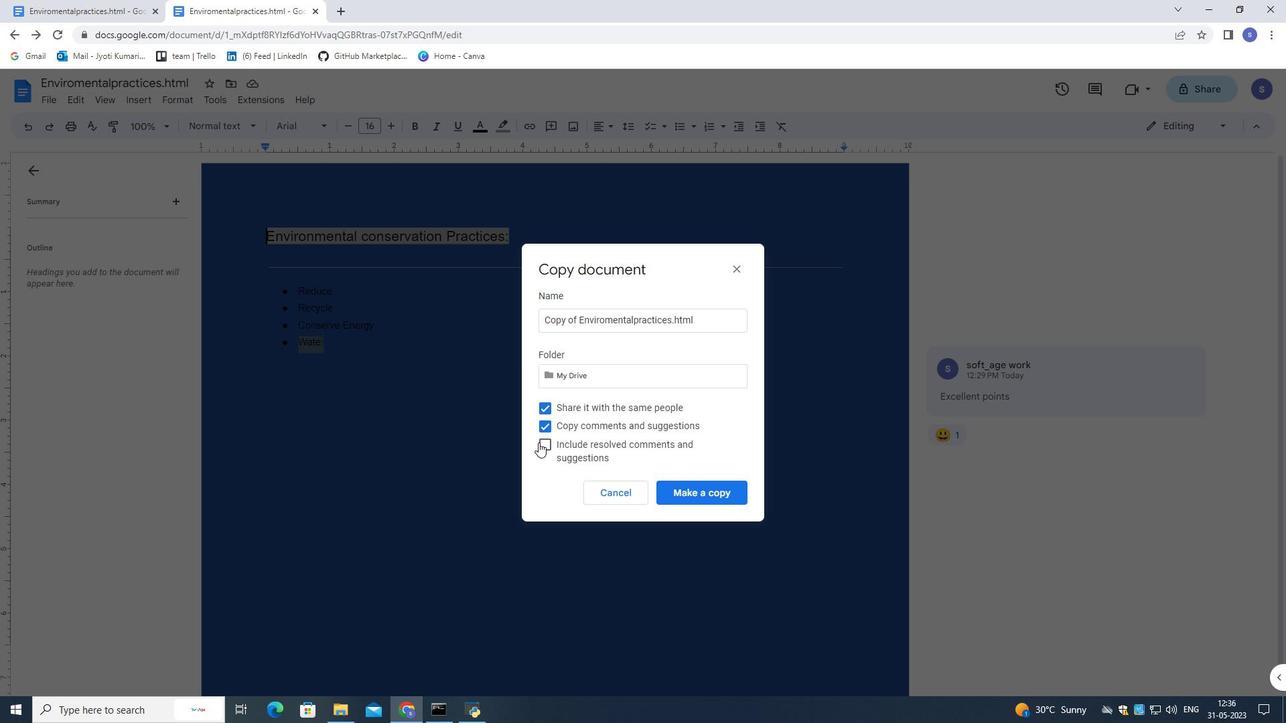 
Action: Mouse moved to (550, 448)
Screenshot: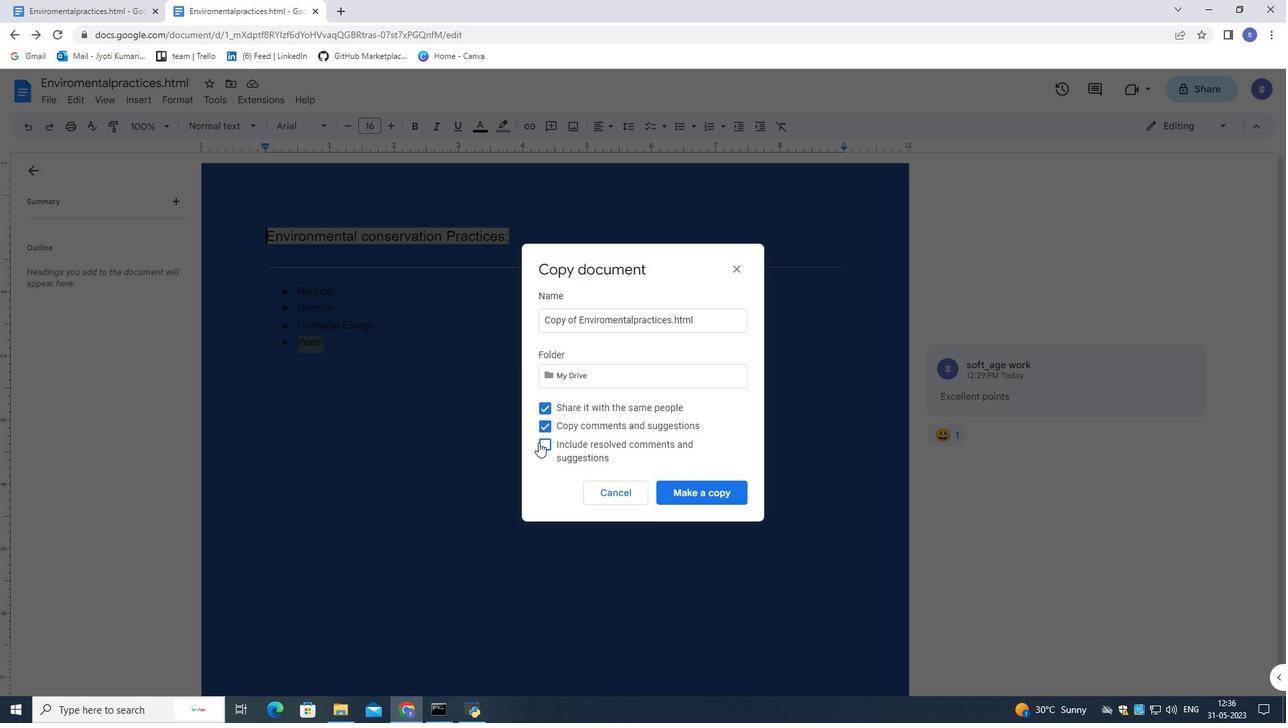 
Action: Mouse pressed left at (550, 448)
Screenshot: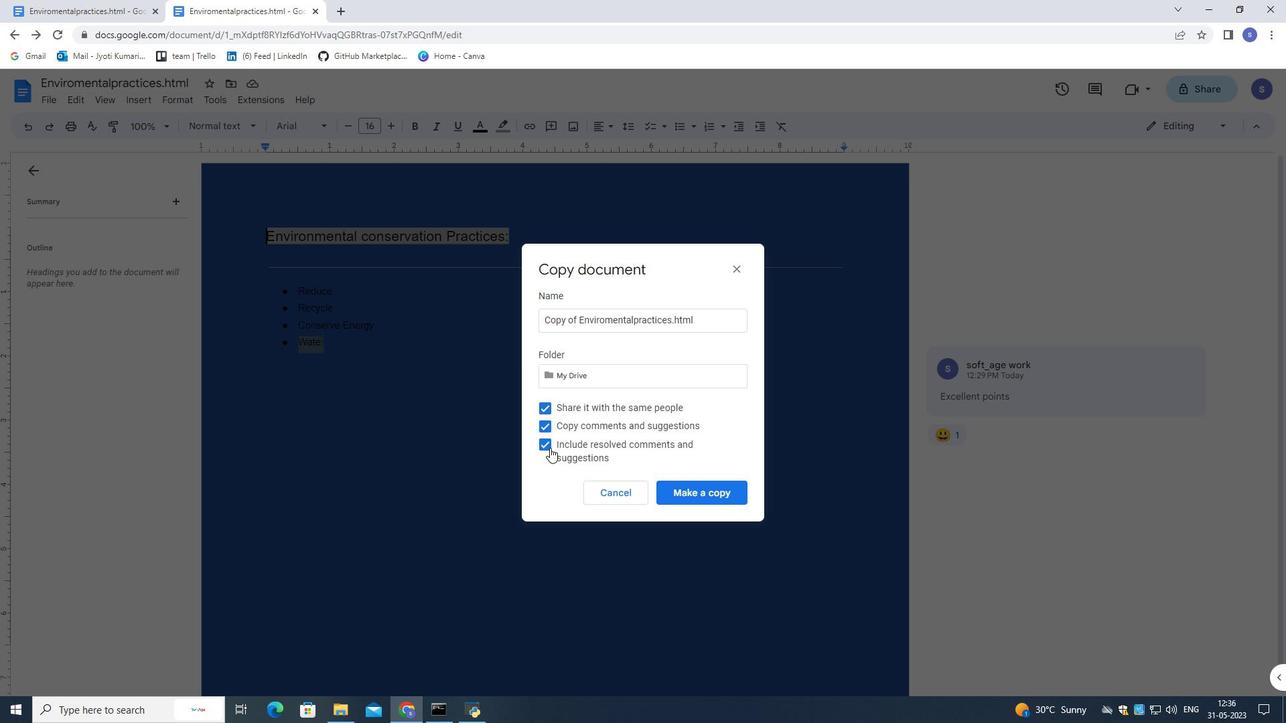 
Action: Mouse moved to (544, 444)
Screenshot: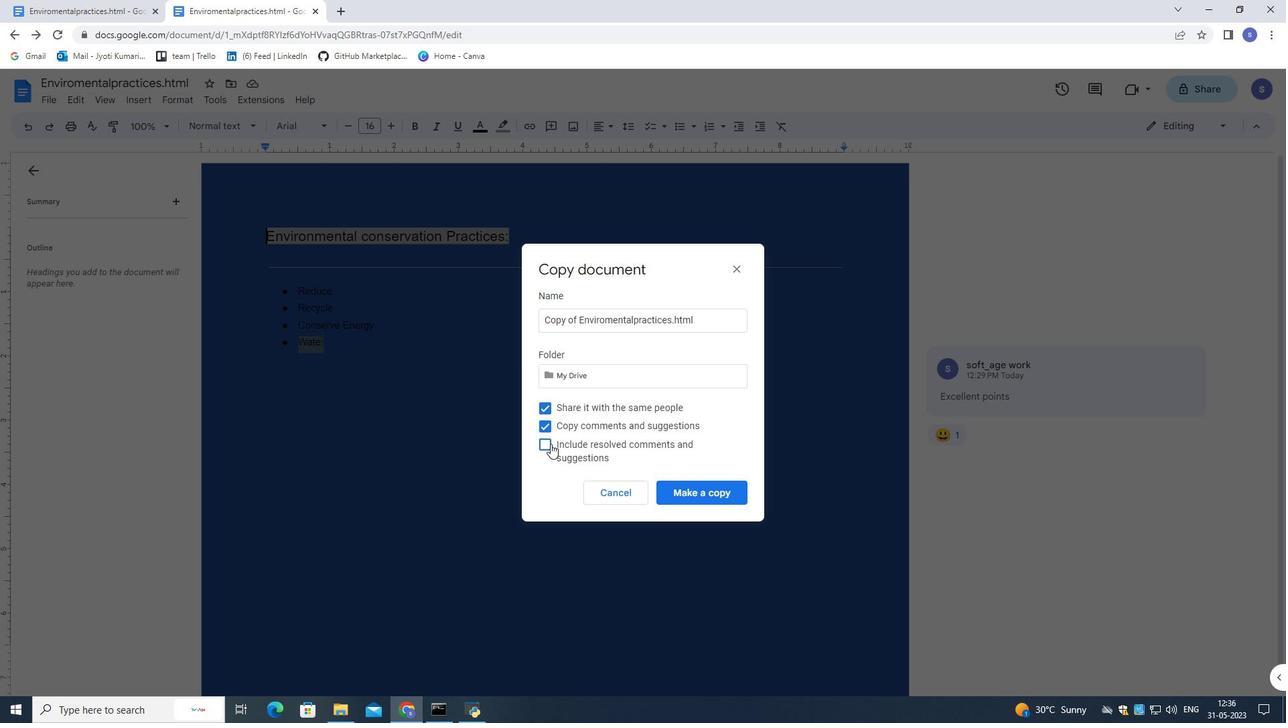 
Action: Mouse pressed left at (544, 444)
Screenshot: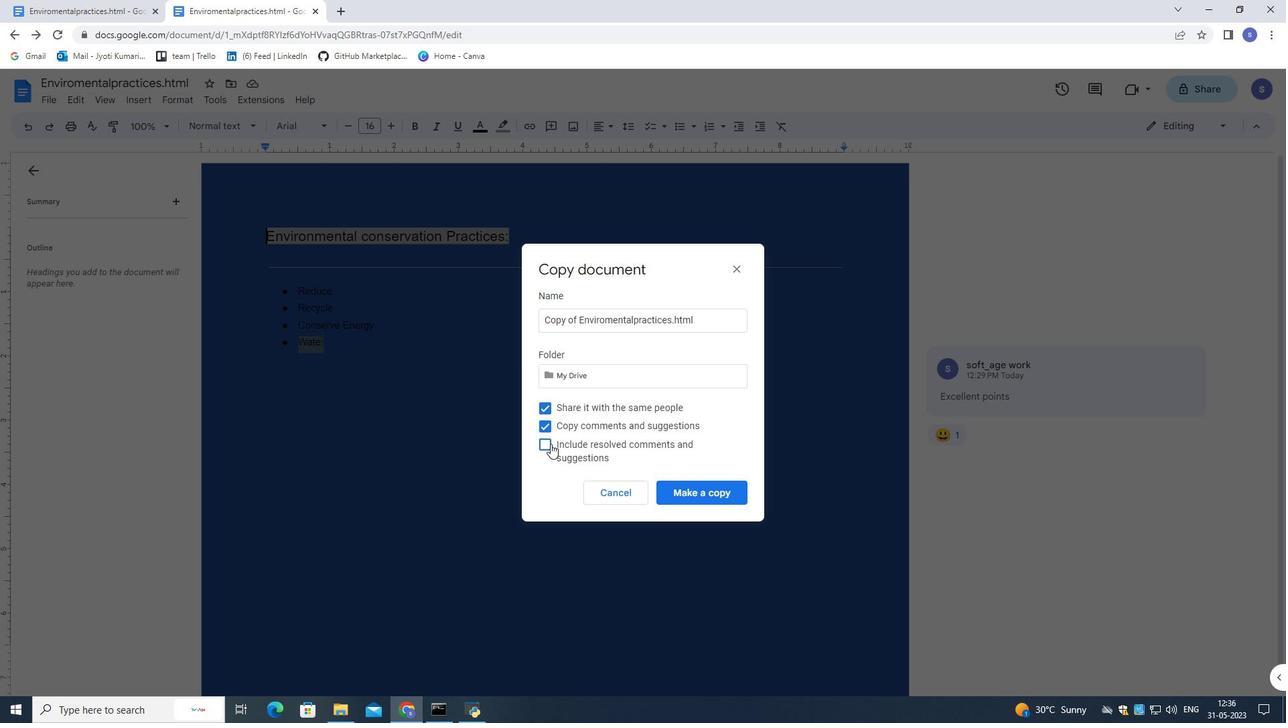 
Action: Mouse moved to (701, 496)
Screenshot: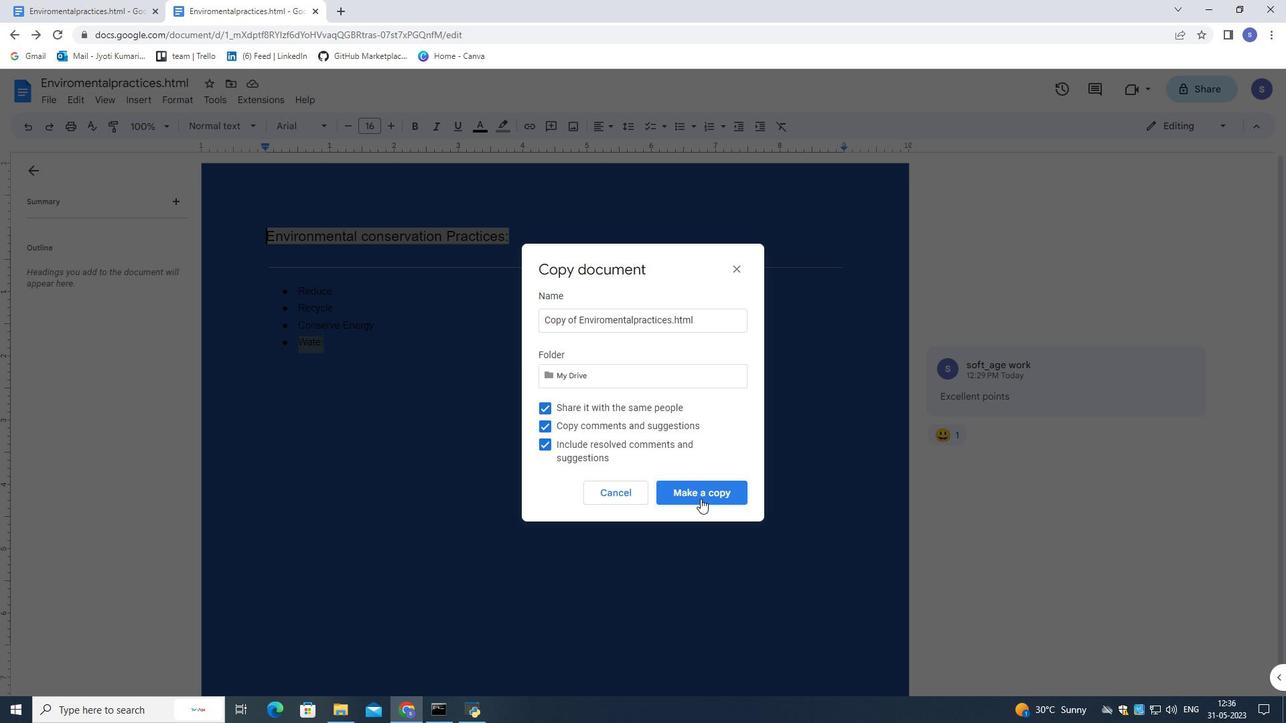 
Action: Mouse pressed left at (701, 496)
Screenshot: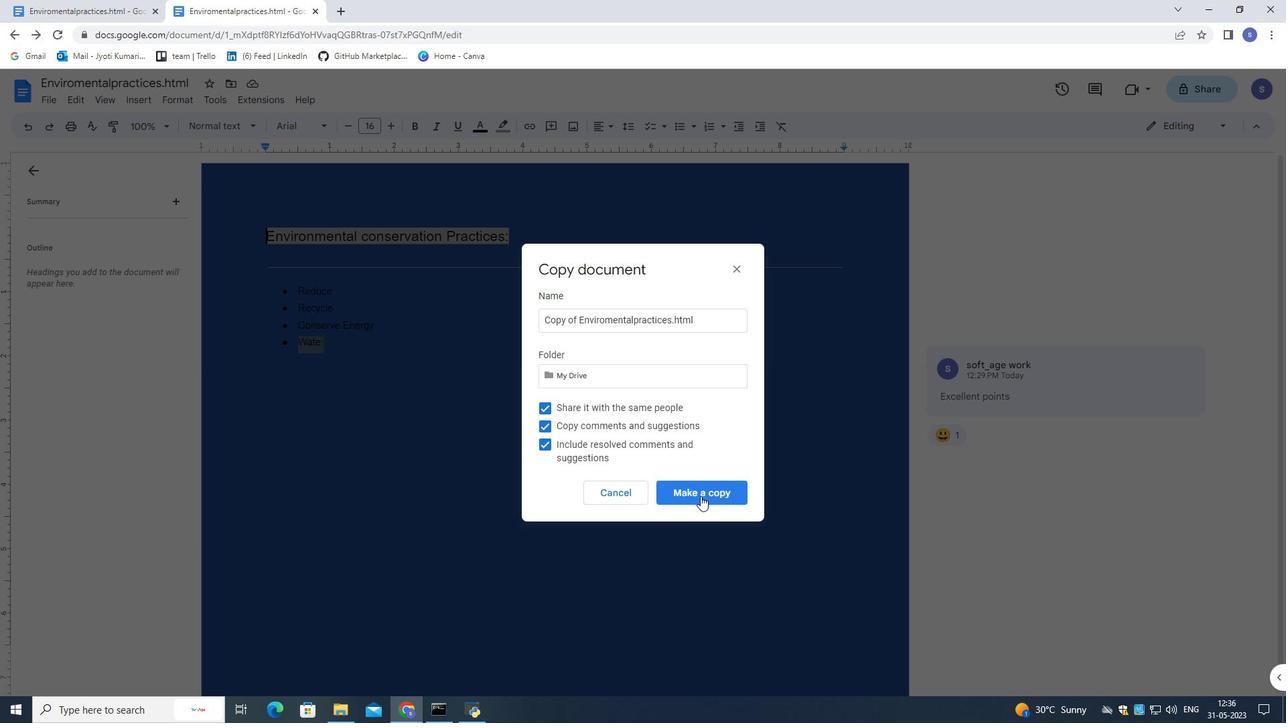 
Action: Mouse moved to (681, 304)
Screenshot: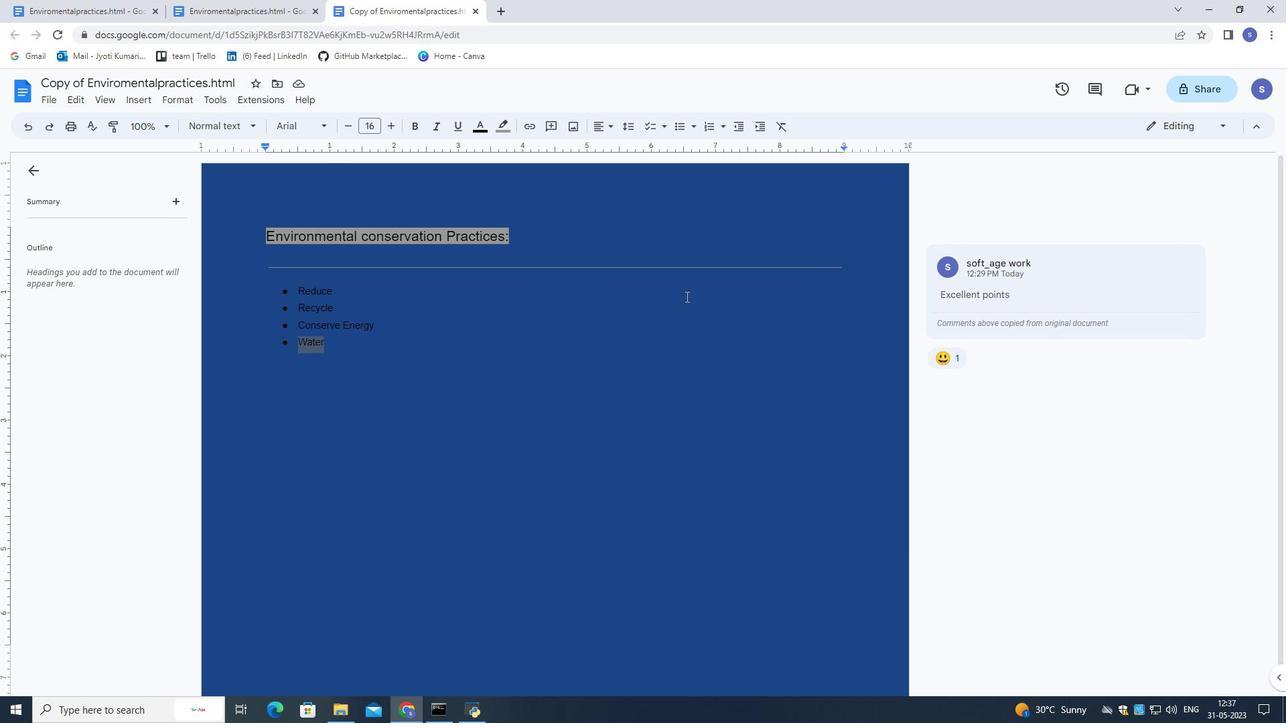 
Action: Mouse pressed right at (681, 304)
Screenshot: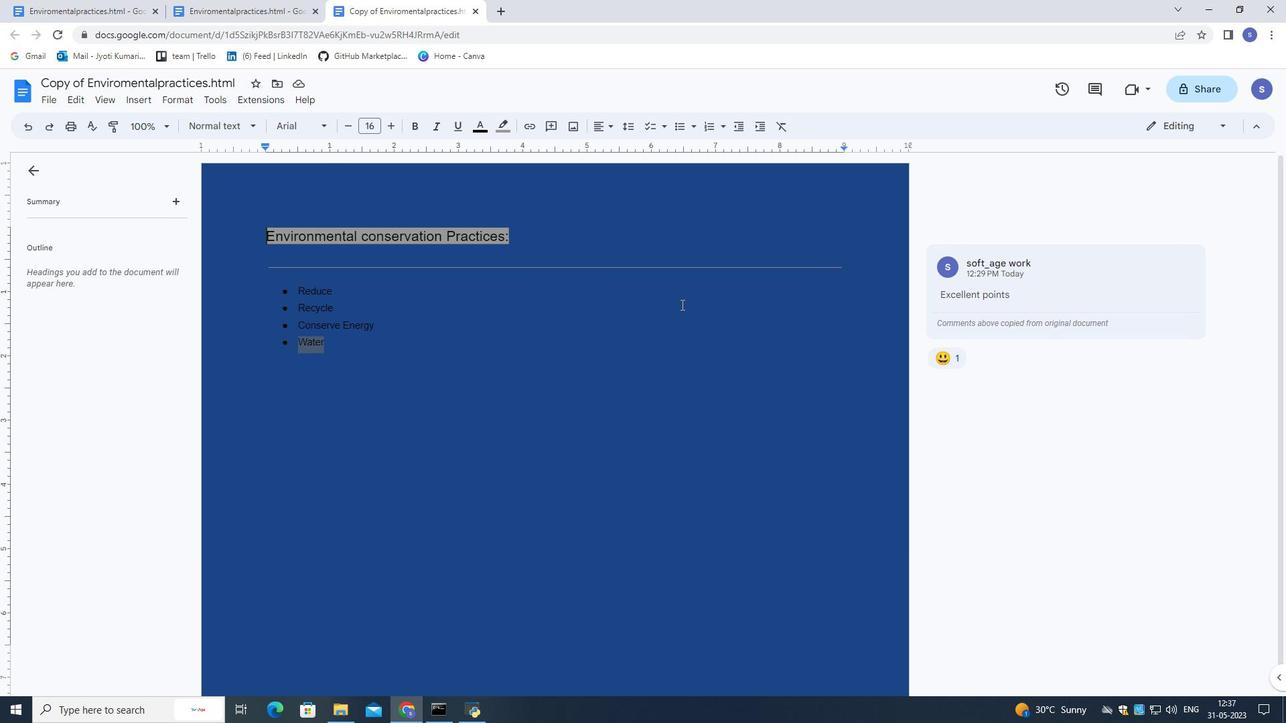 
Action: Mouse moved to (612, 463)
Screenshot: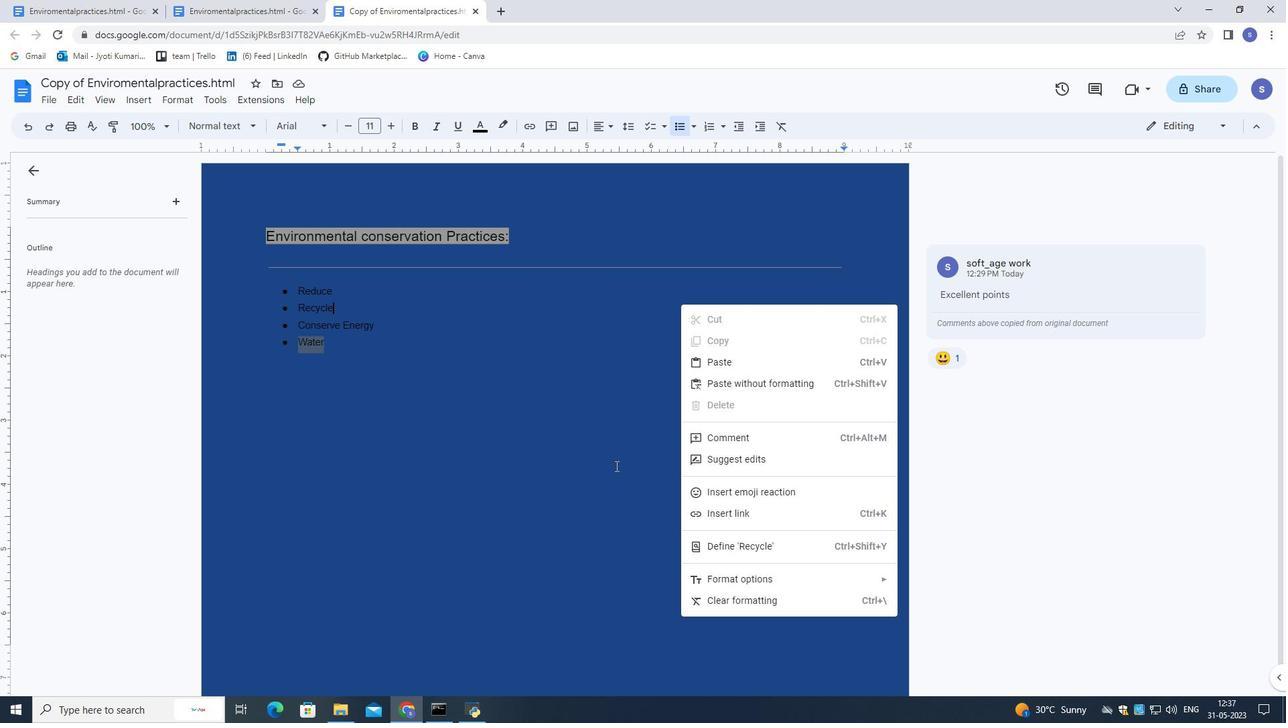 
Action: Mouse pressed left at (612, 463)
Screenshot: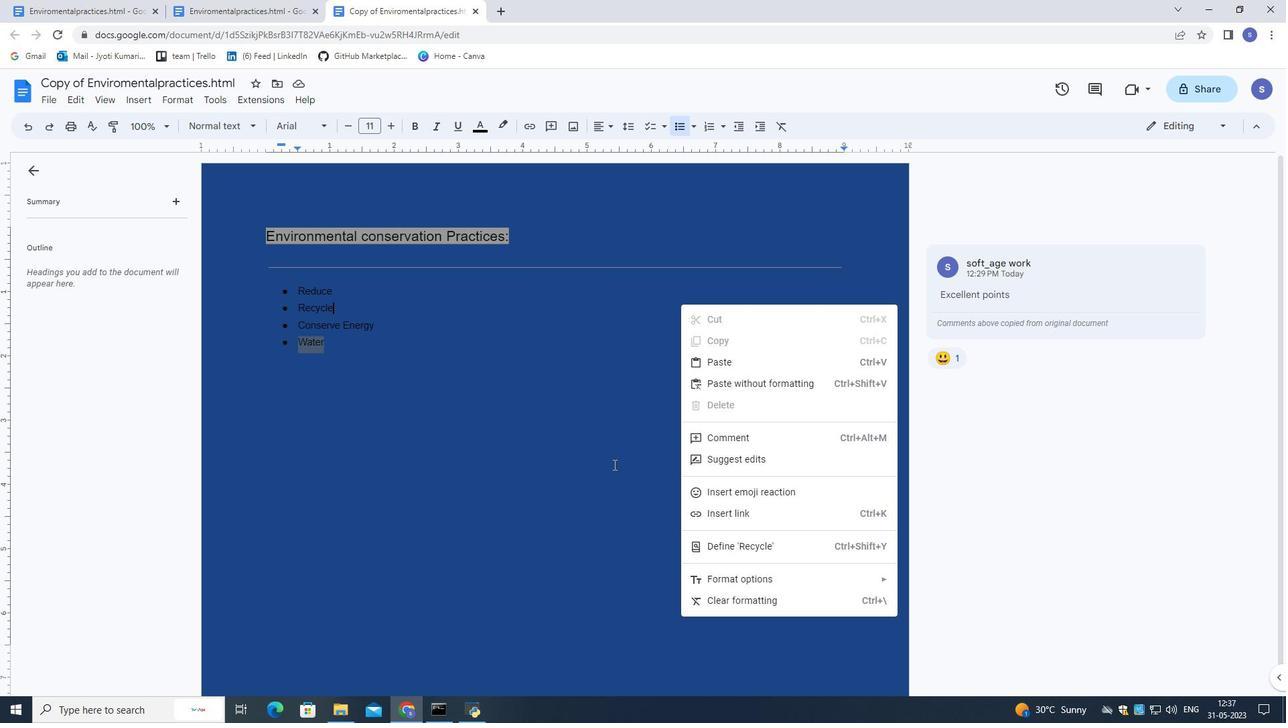 
Action: Mouse moved to (1156, 125)
Screenshot: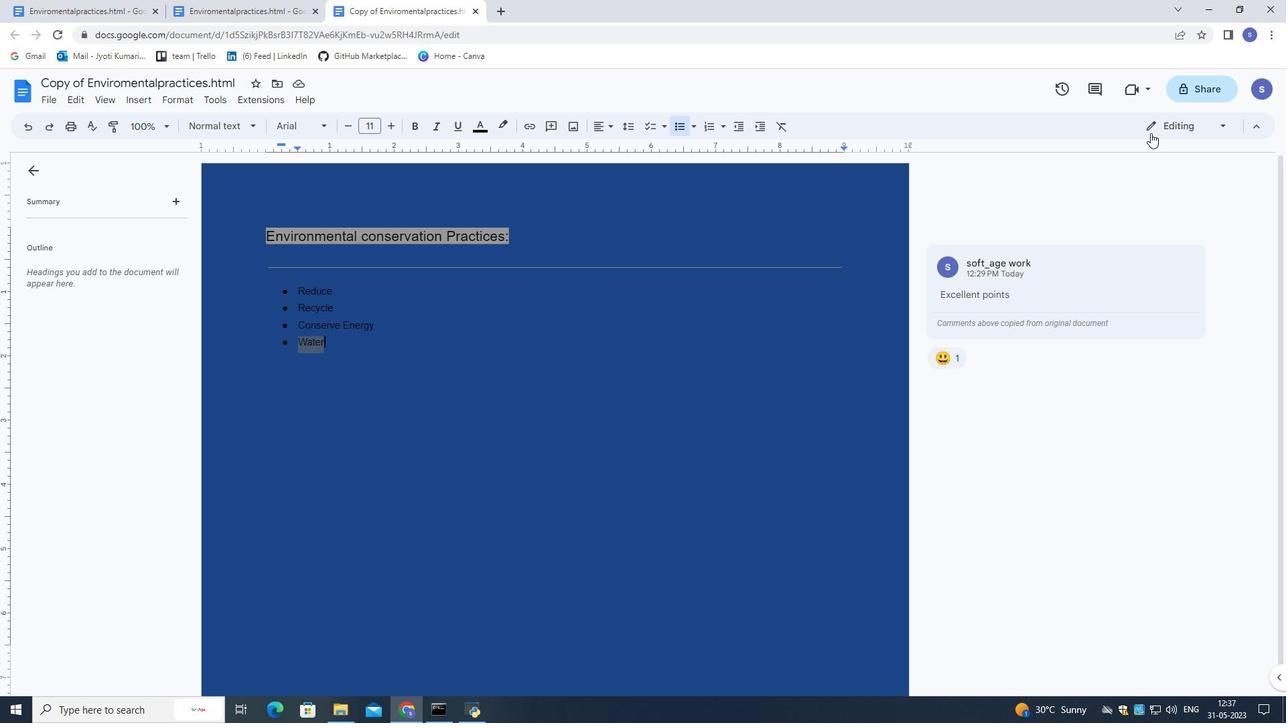 
Action: Mouse pressed left at (1156, 125)
Screenshot: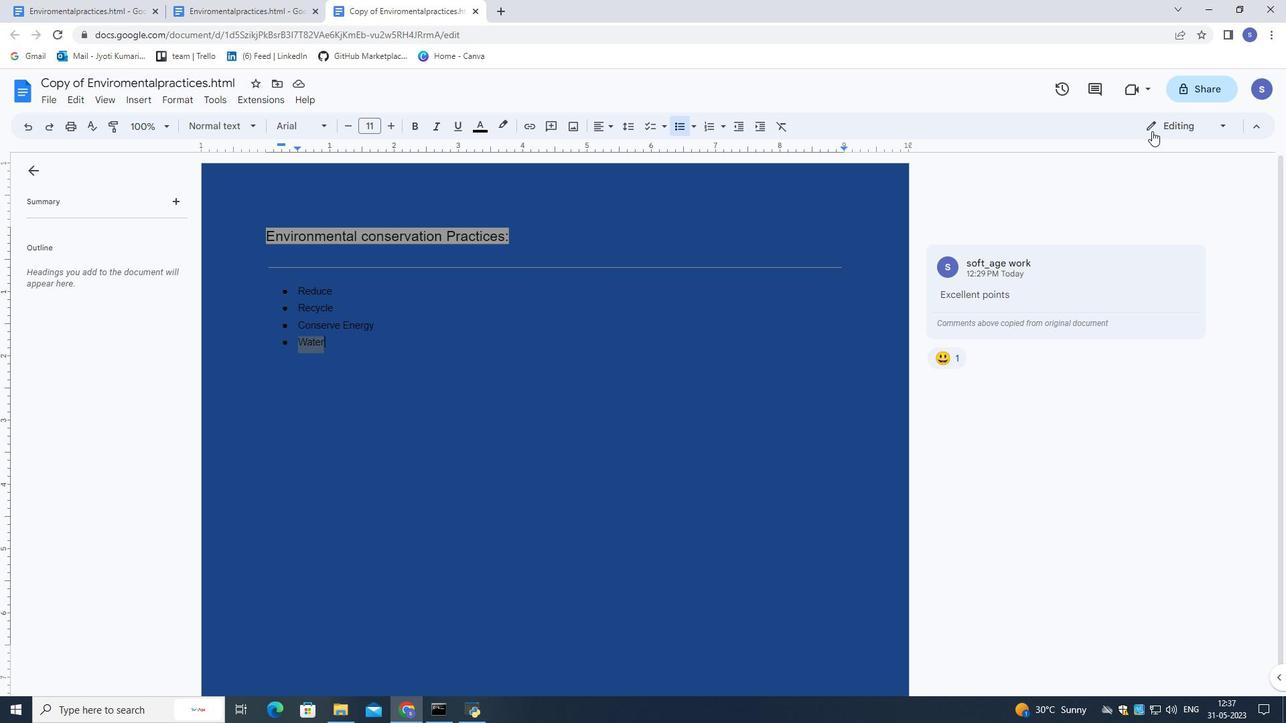 
Action: Mouse moved to (749, 321)
Screenshot: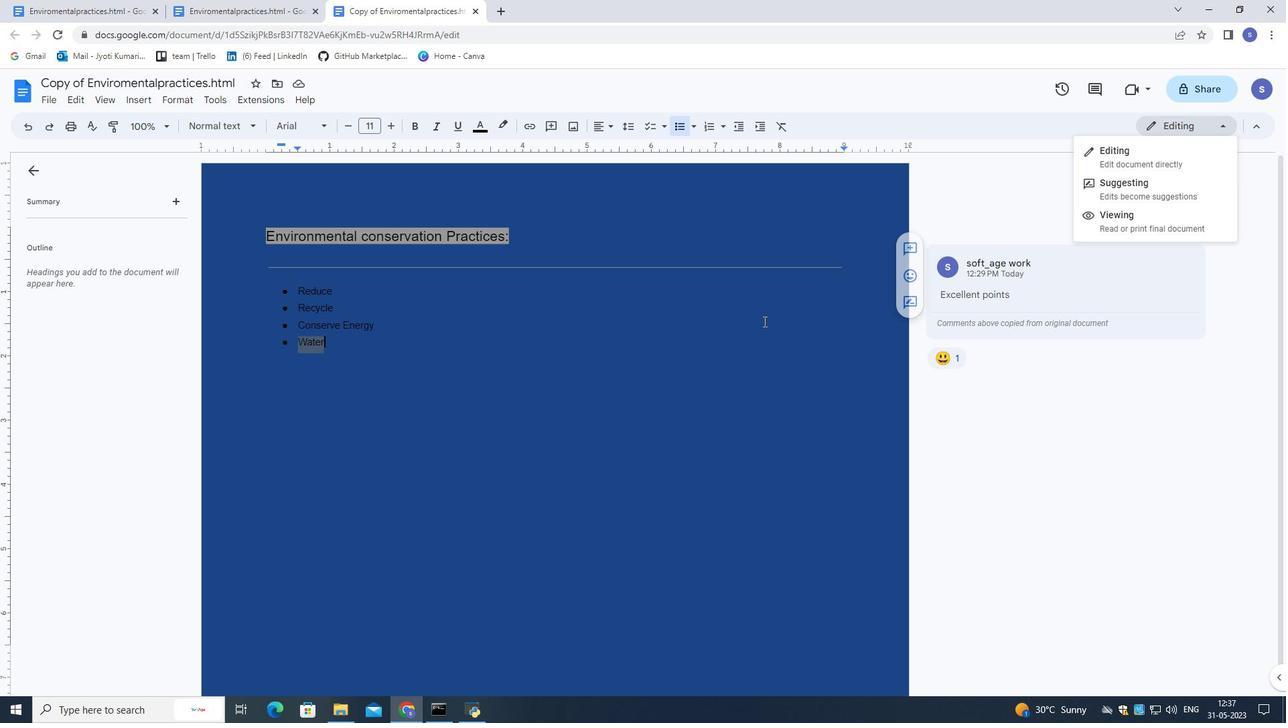 
Action: Mouse pressed left at (749, 321)
Screenshot: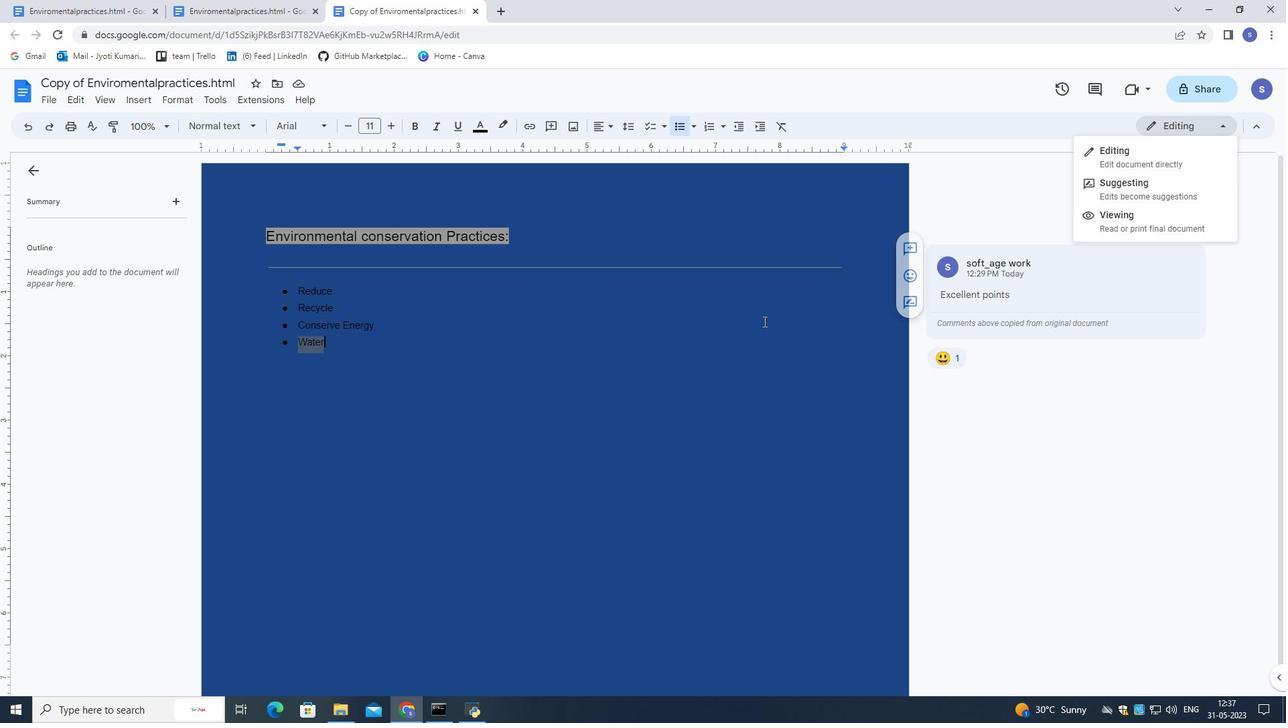 
Action: Mouse moved to (744, 321)
Screenshot: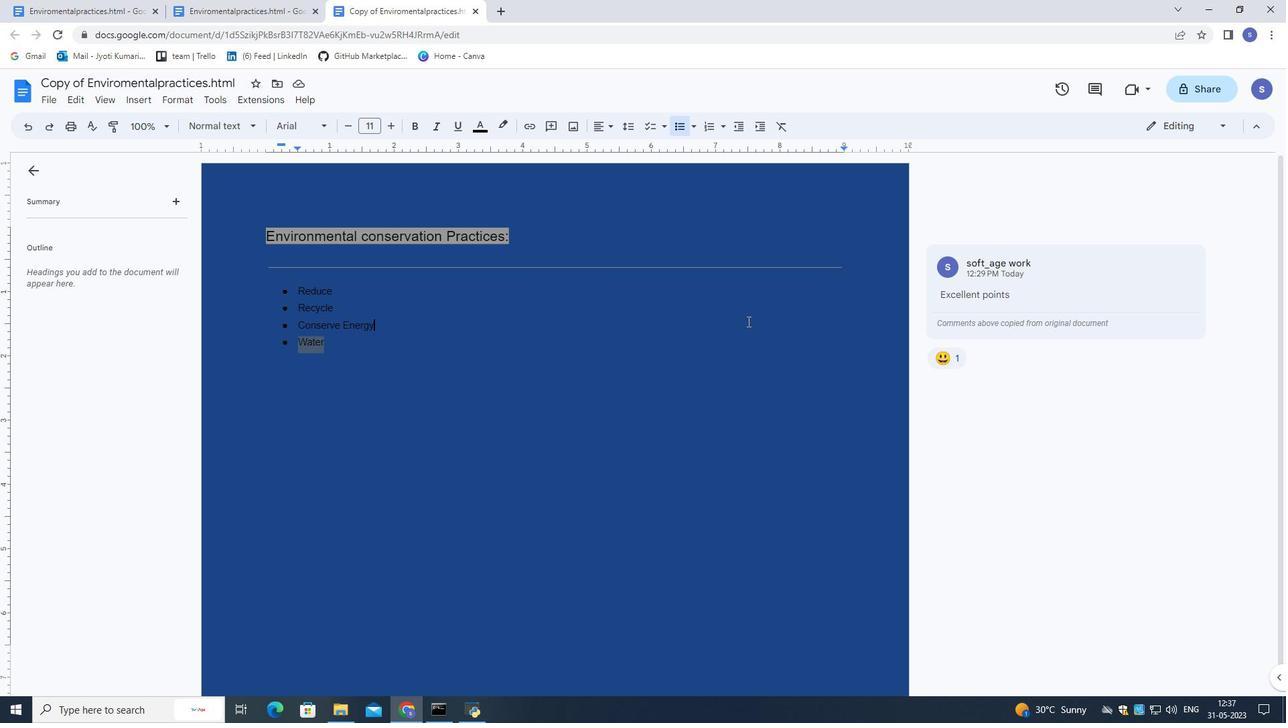
Action: Mouse pressed right at (744, 321)
Screenshot: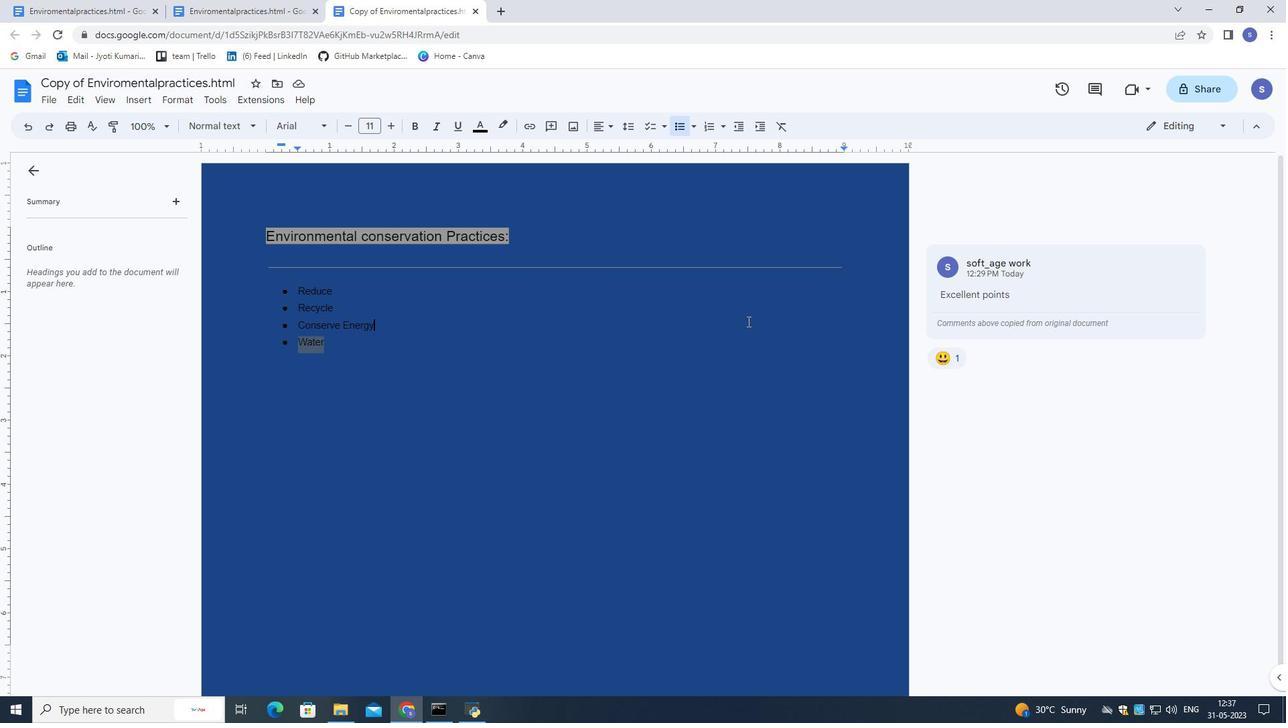
Action: Mouse moved to (704, 376)
Screenshot: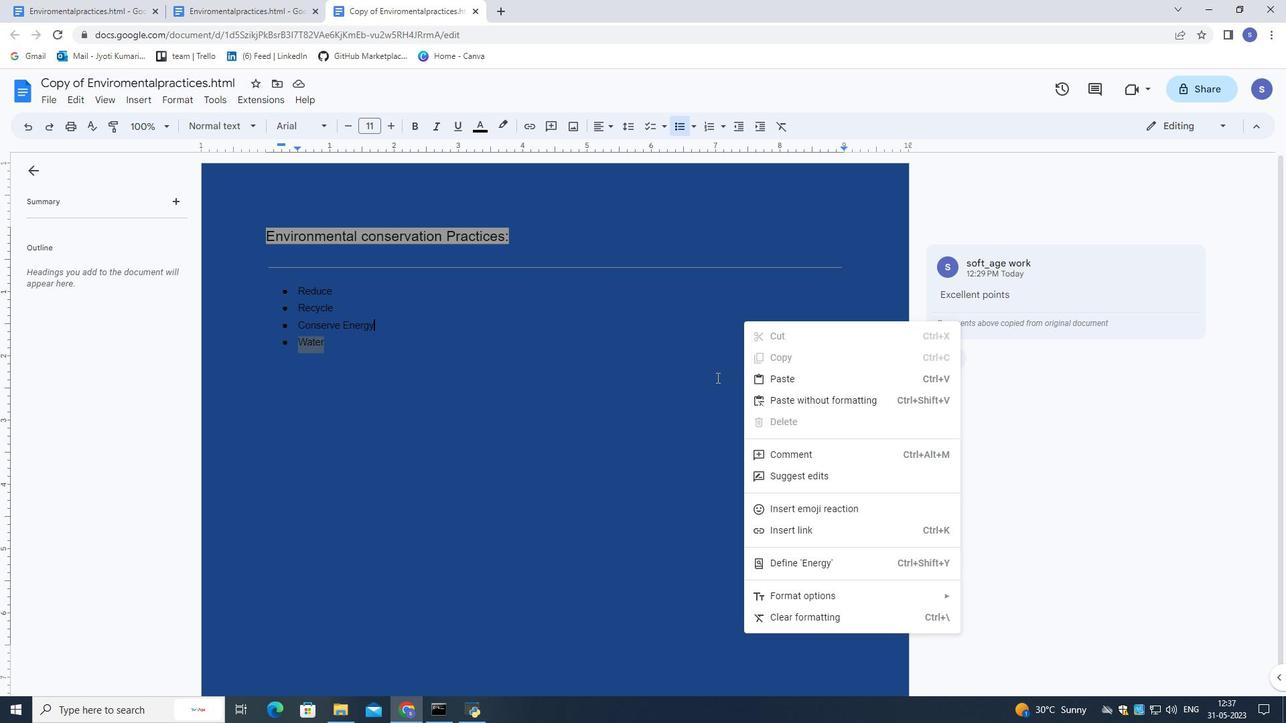 
Action: Mouse pressed left at (704, 376)
Screenshot: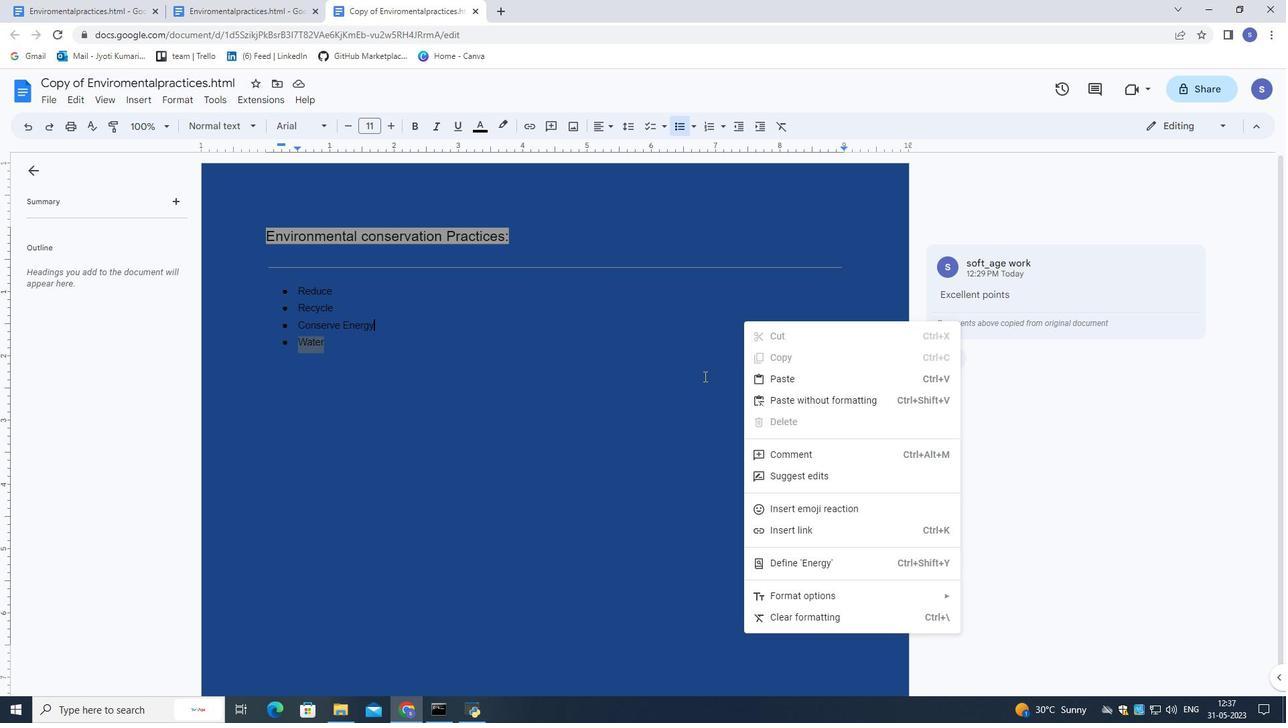 
Action: Mouse moved to (477, 243)
Screenshot: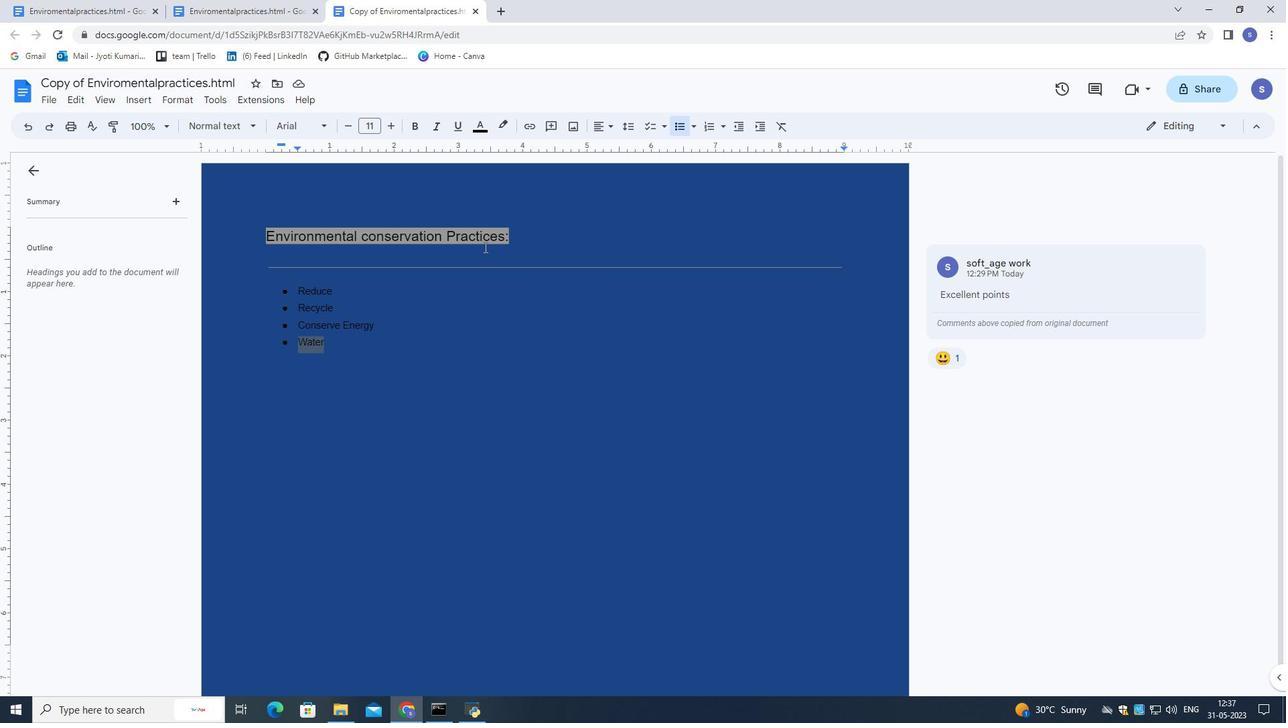 
Action: Mouse pressed left at (477, 243)
Screenshot: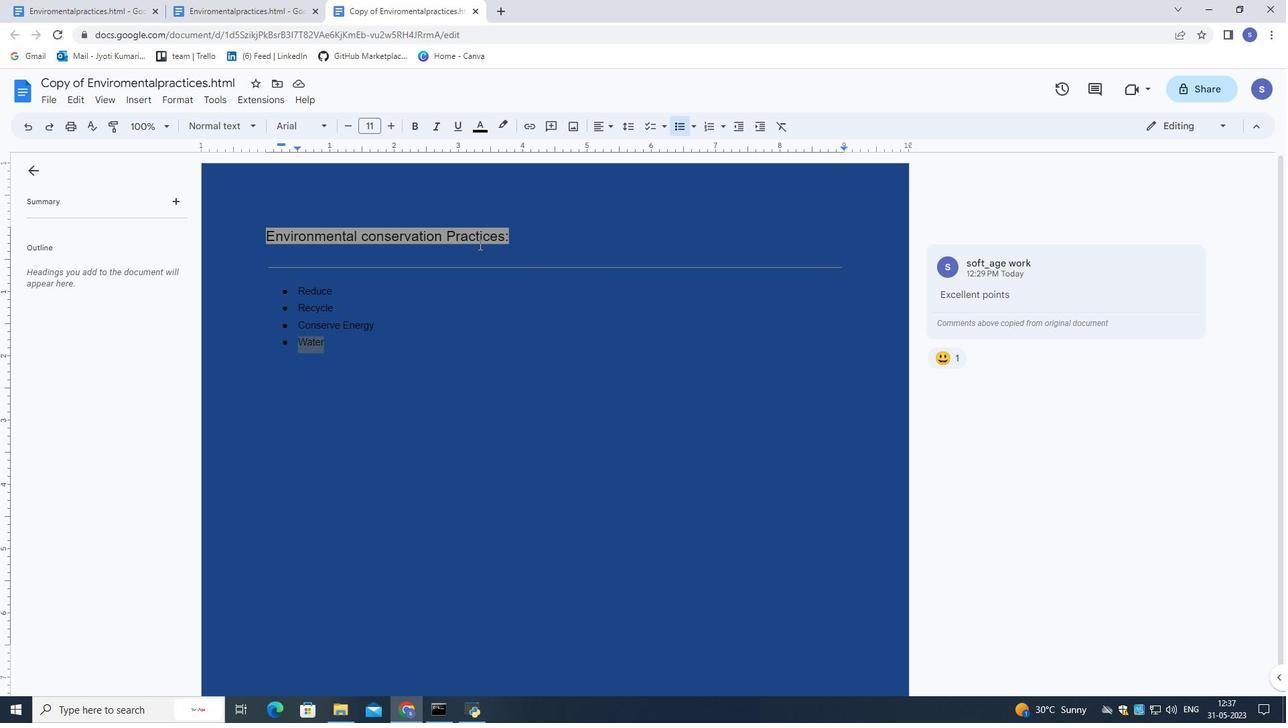 
Action: Mouse moved to (478, 240)
Screenshot: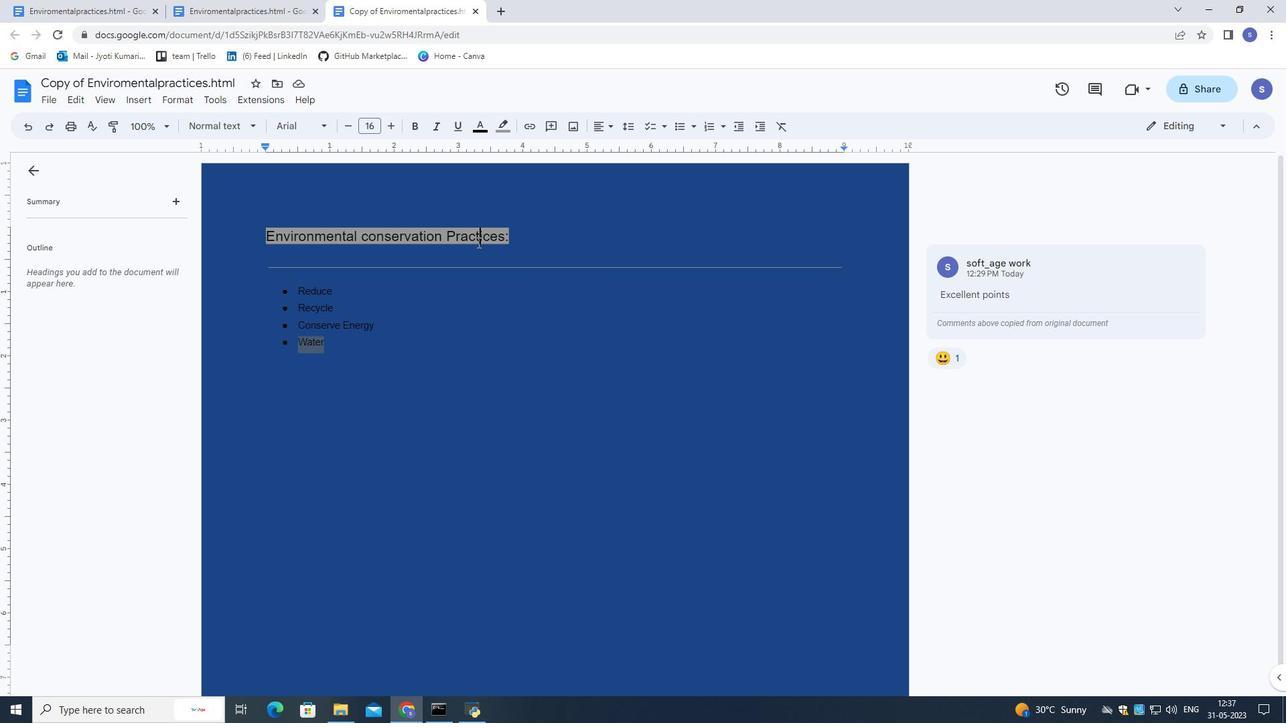 
Action: Mouse pressed right at (478, 240)
Screenshot: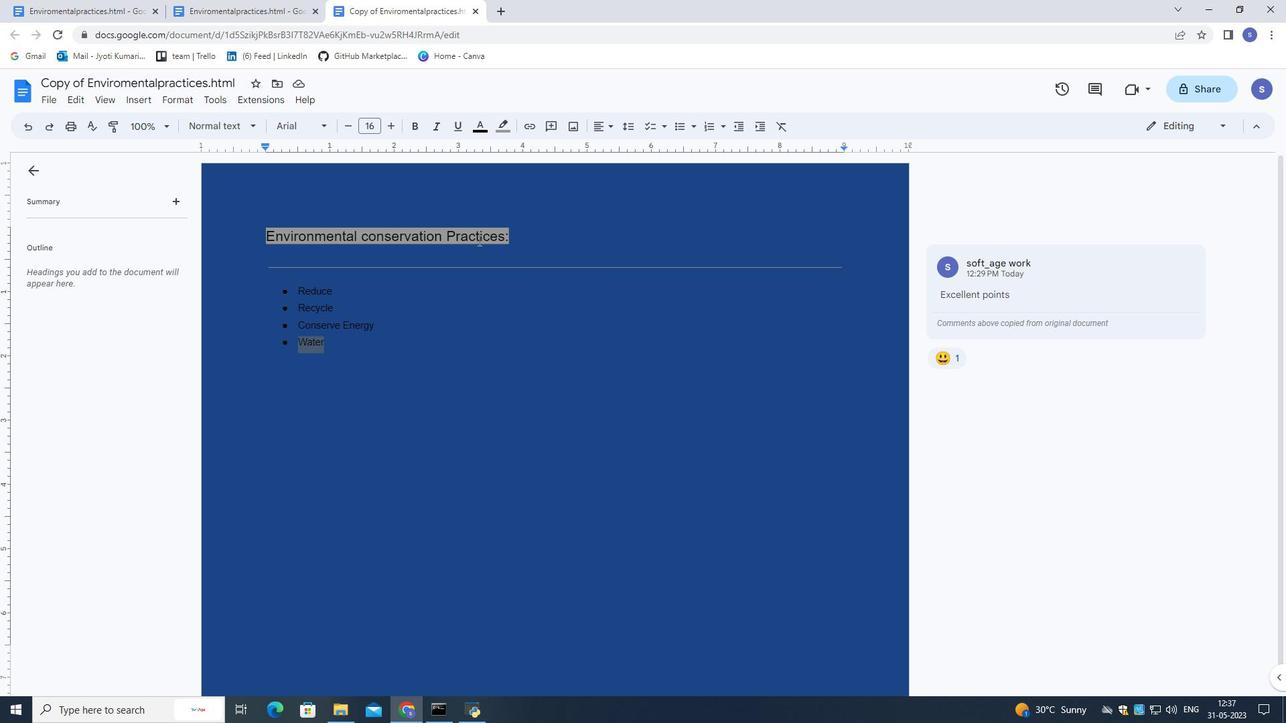 
Action: Mouse moved to (398, 356)
Screenshot: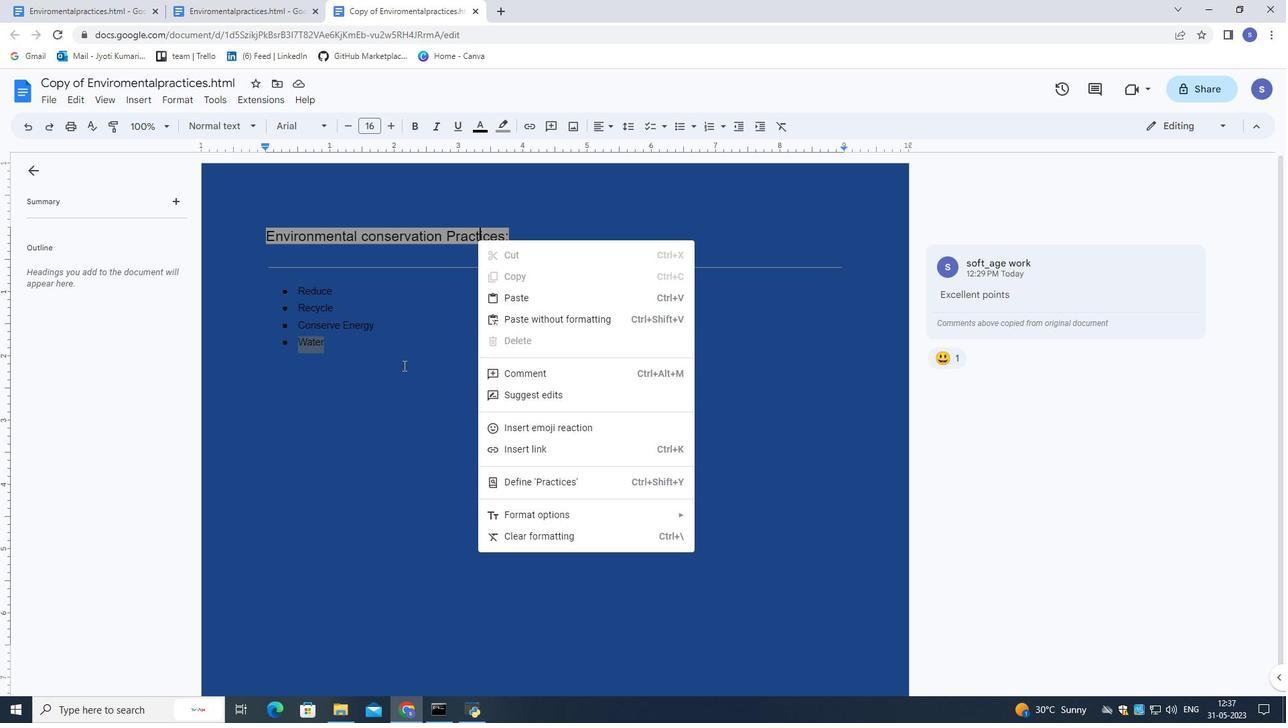 
Action: Mouse pressed left at (398, 356)
Screenshot: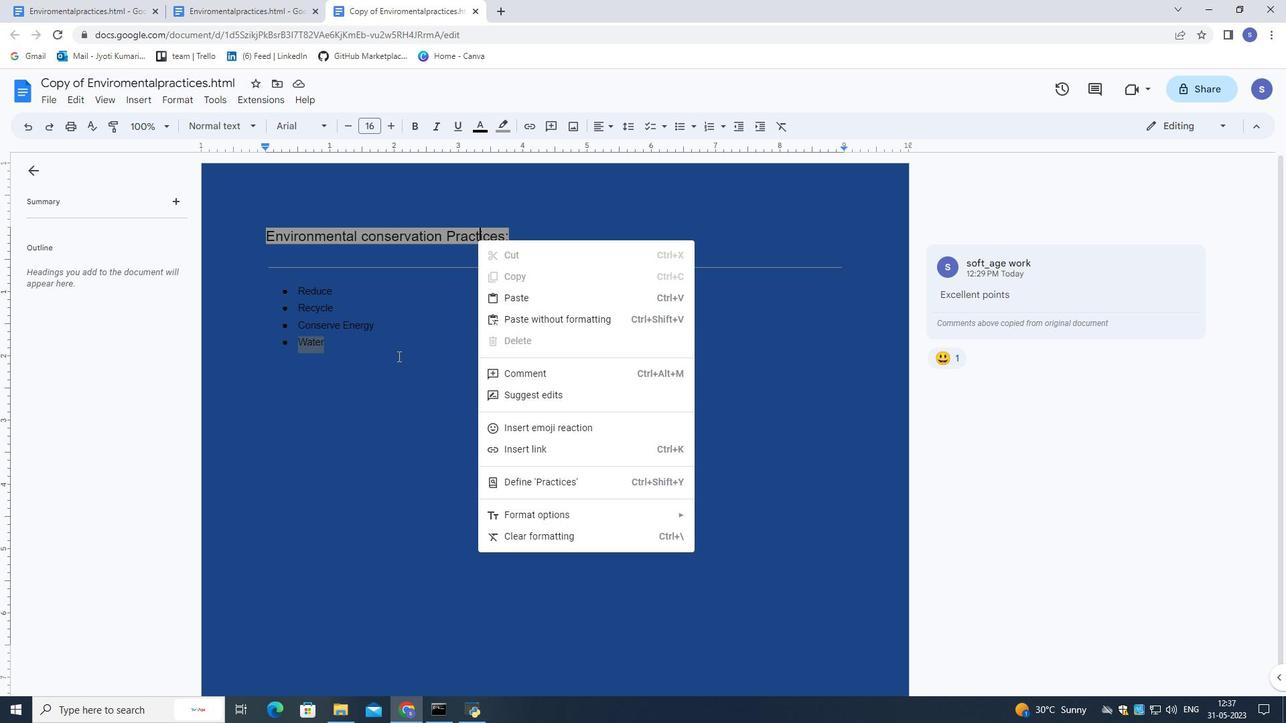 
Action: Mouse moved to (24, 96)
Screenshot: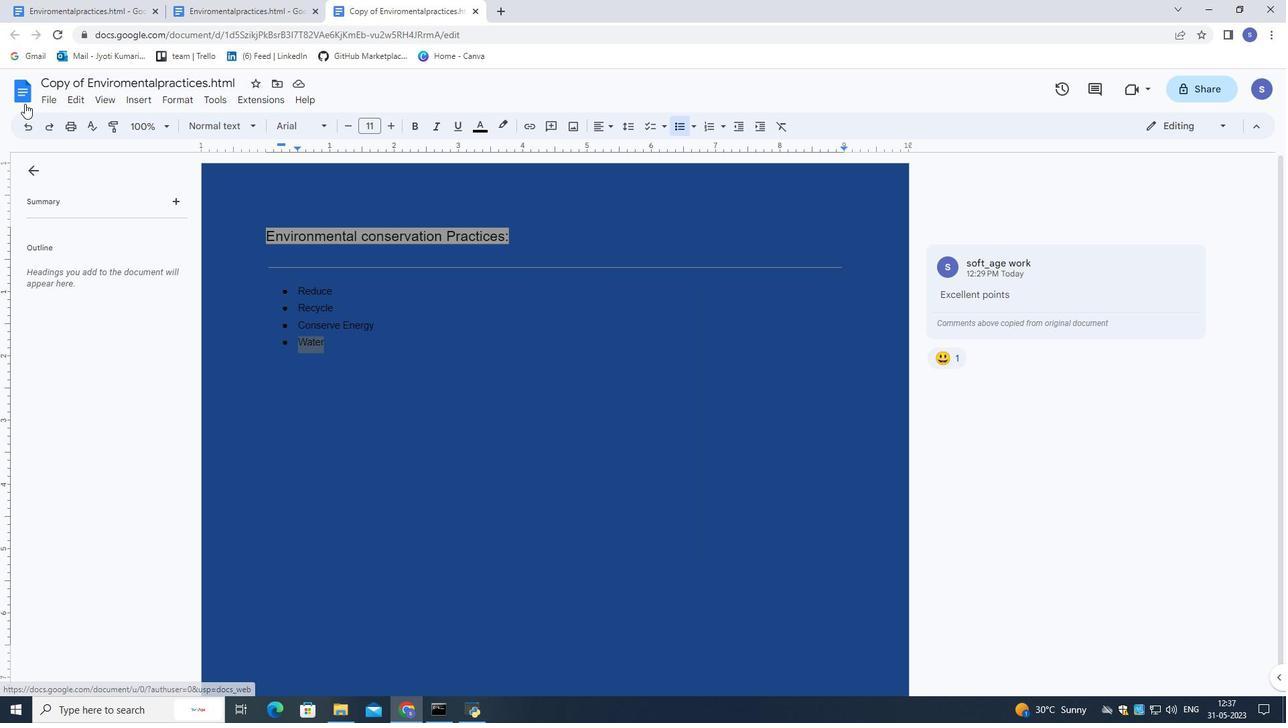 
Action: Mouse pressed left at (24, 96)
Screenshot: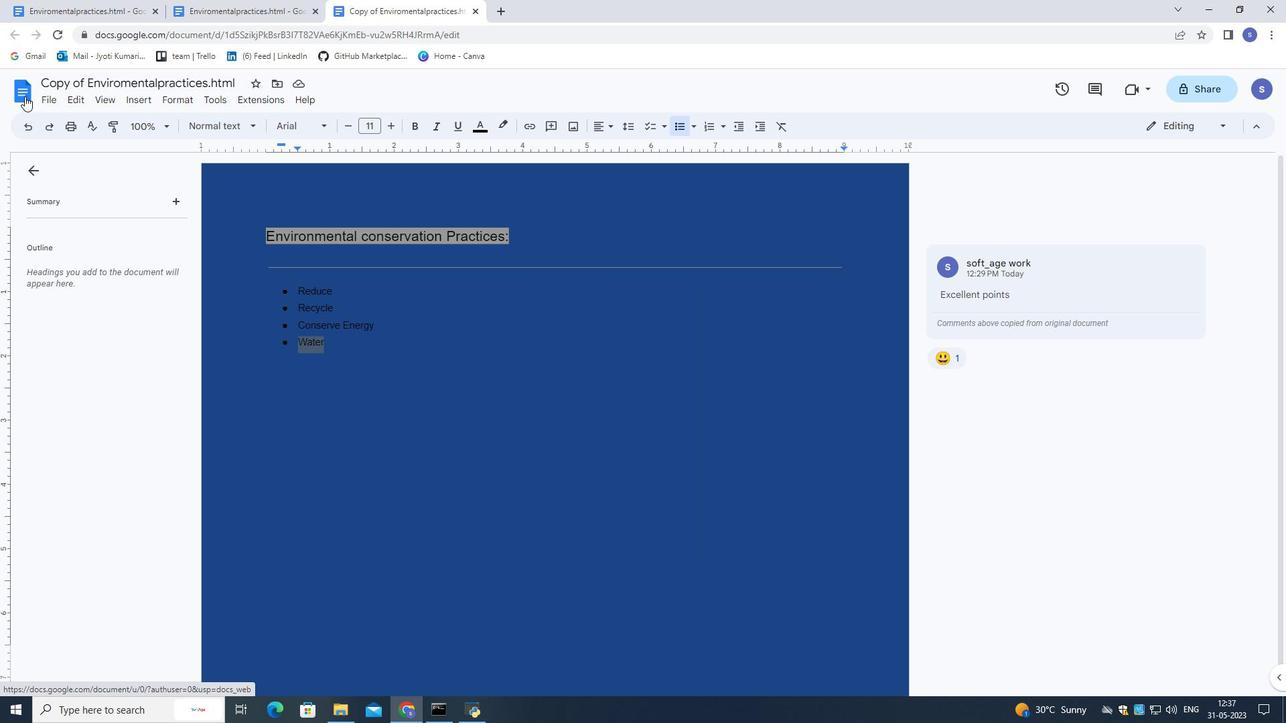 
Action: Mouse moved to (357, 416)
Screenshot: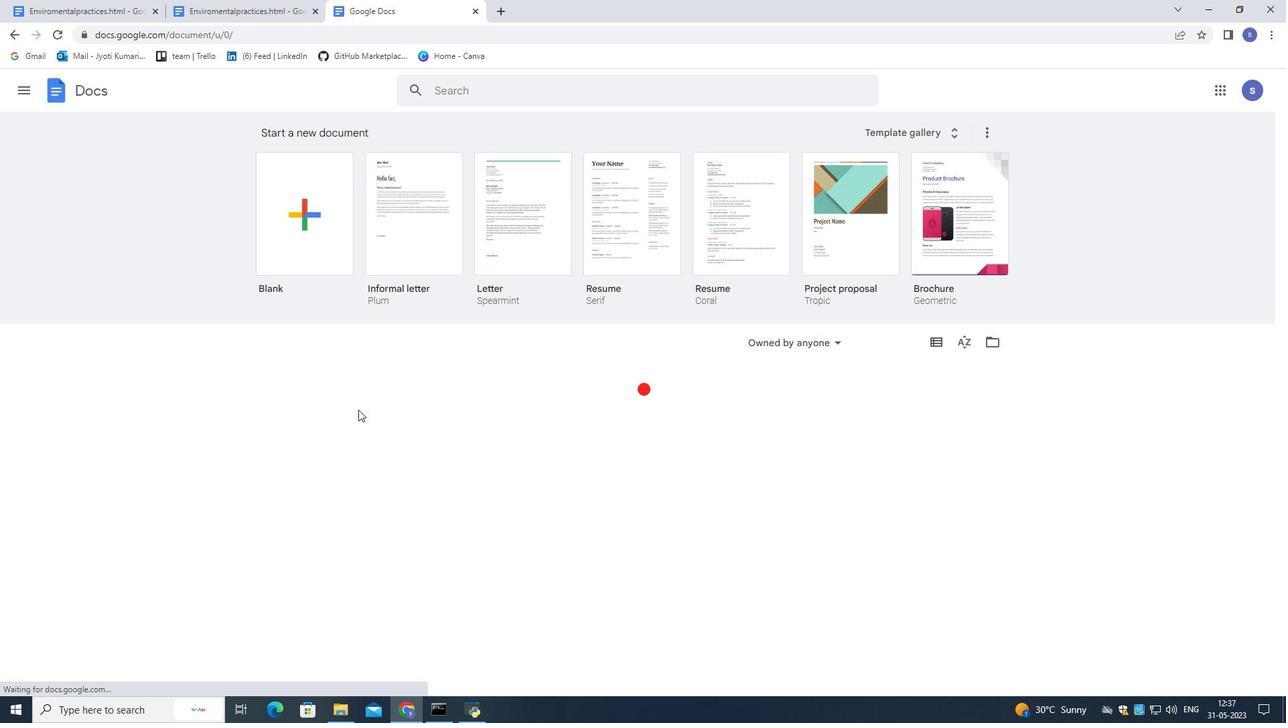 
Action: Mouse scrolled (357, 415) with delta (0, 0)
Screenshot: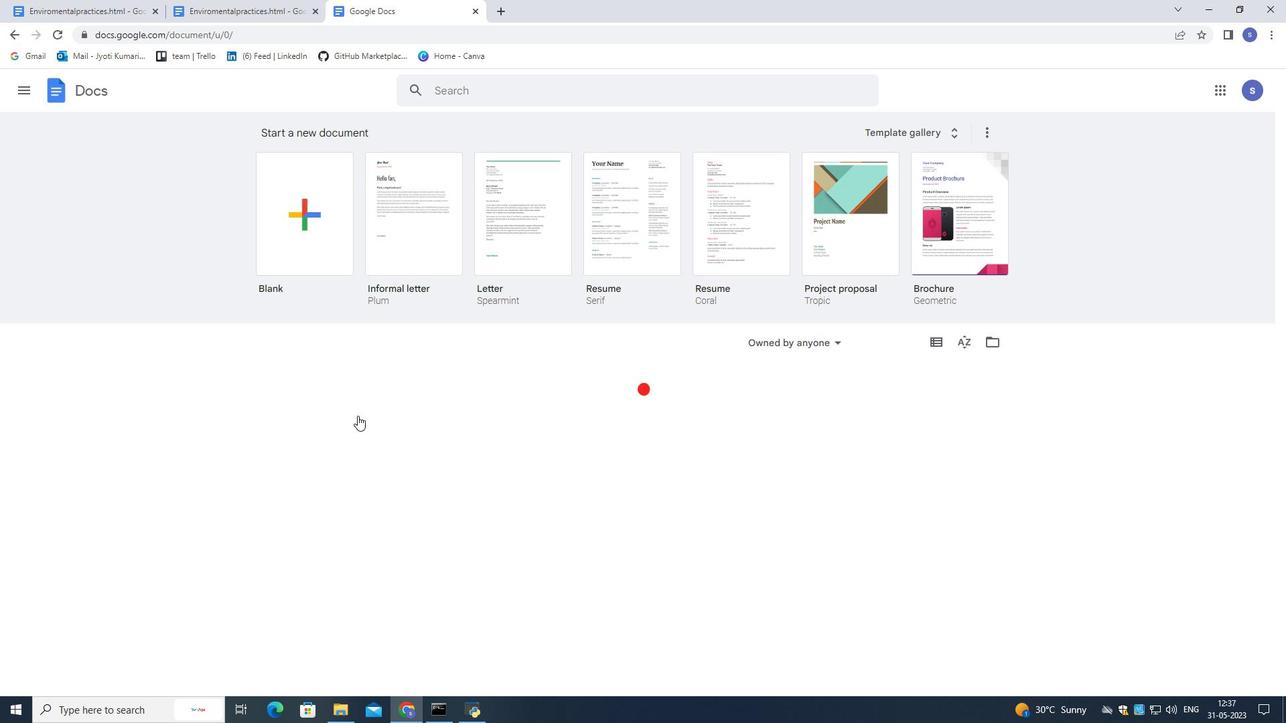 
Action: Mouse scrolled (357, 415) with delta (0, 0)
Screenshot: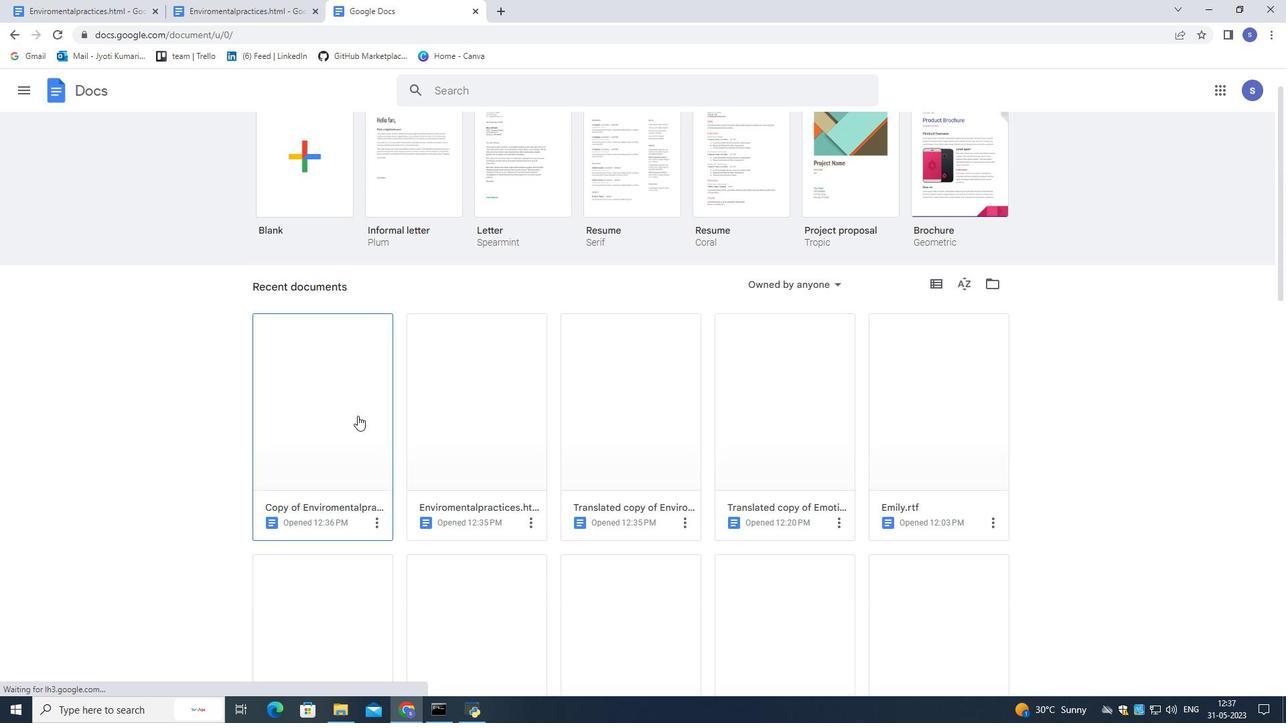
Action: Mouse moved to (378, 446)
Screenshot: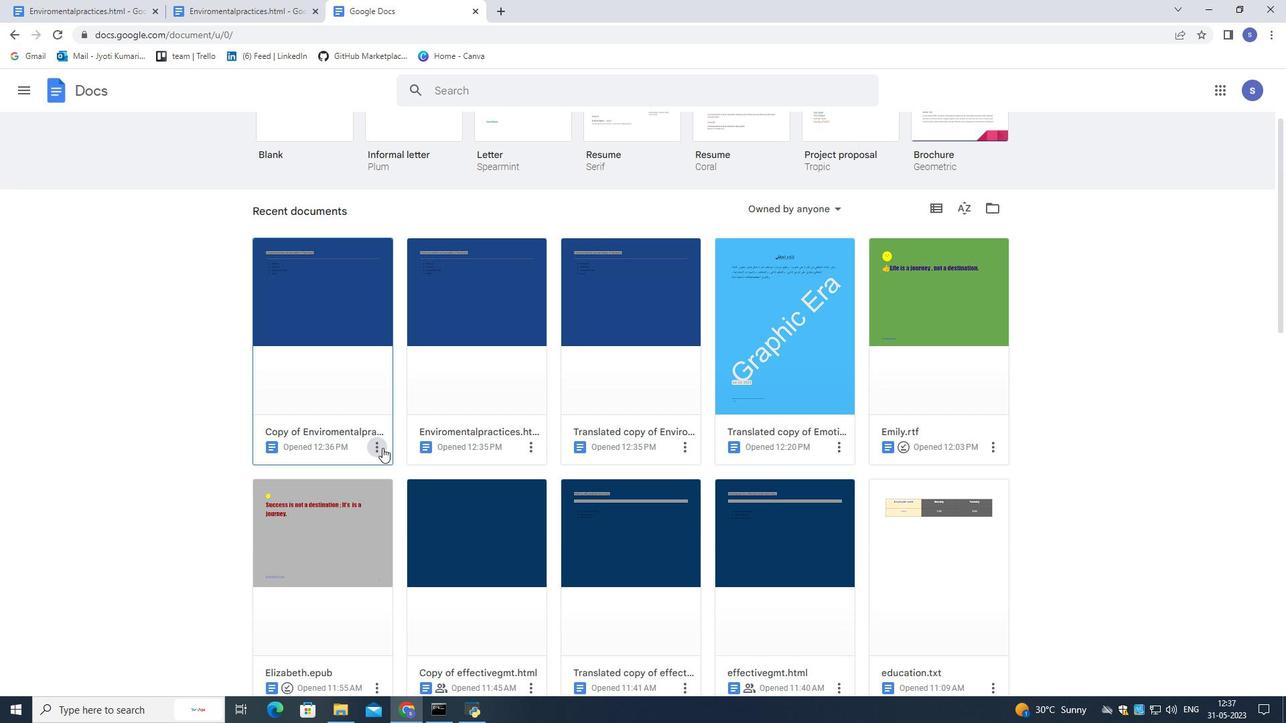 
Action: Mouse pressed left at (378, 446)
Screenshot: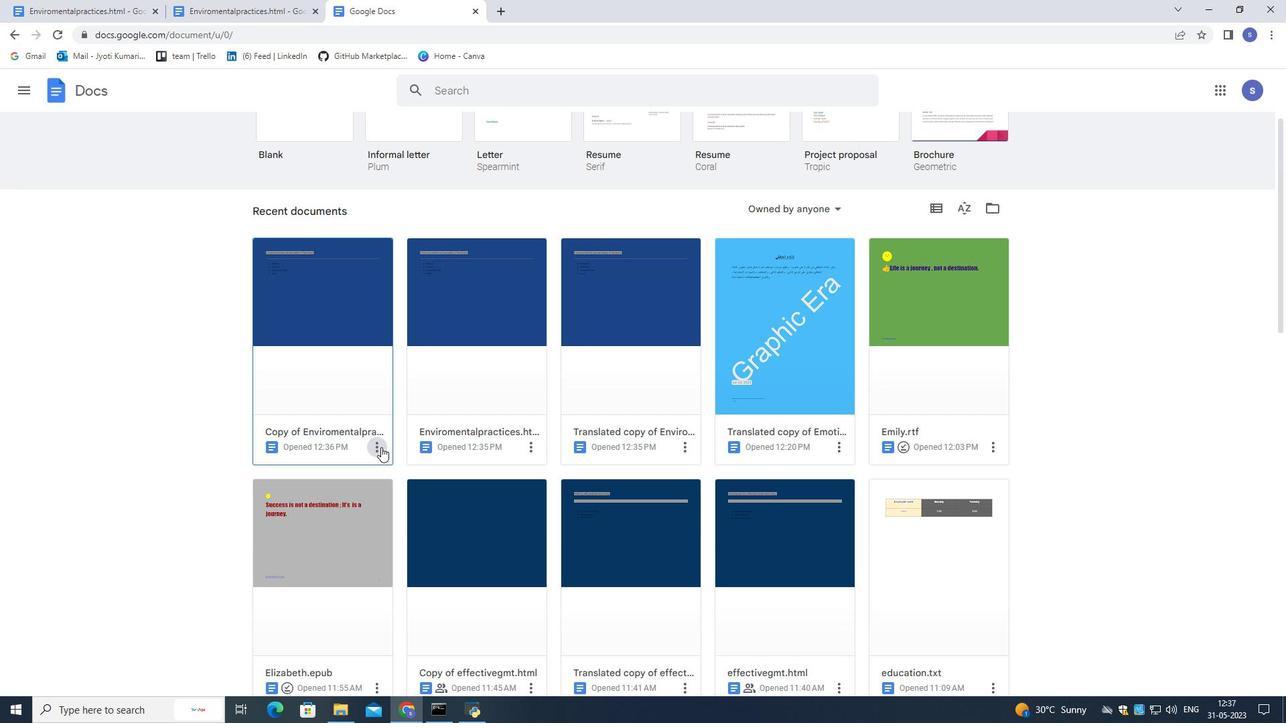 
Action: Mouse moved to (381, 500)
Screenshot: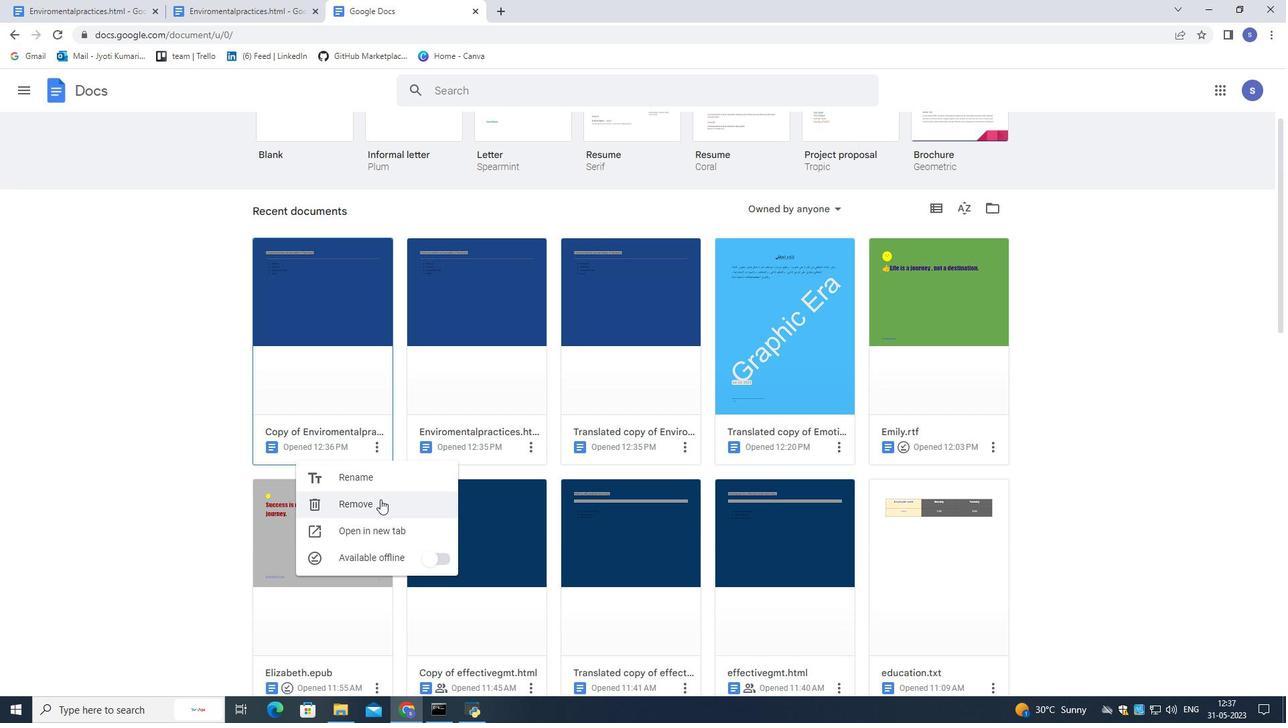 
Action: Mouse pressed left at (381, 500)
Screenshot: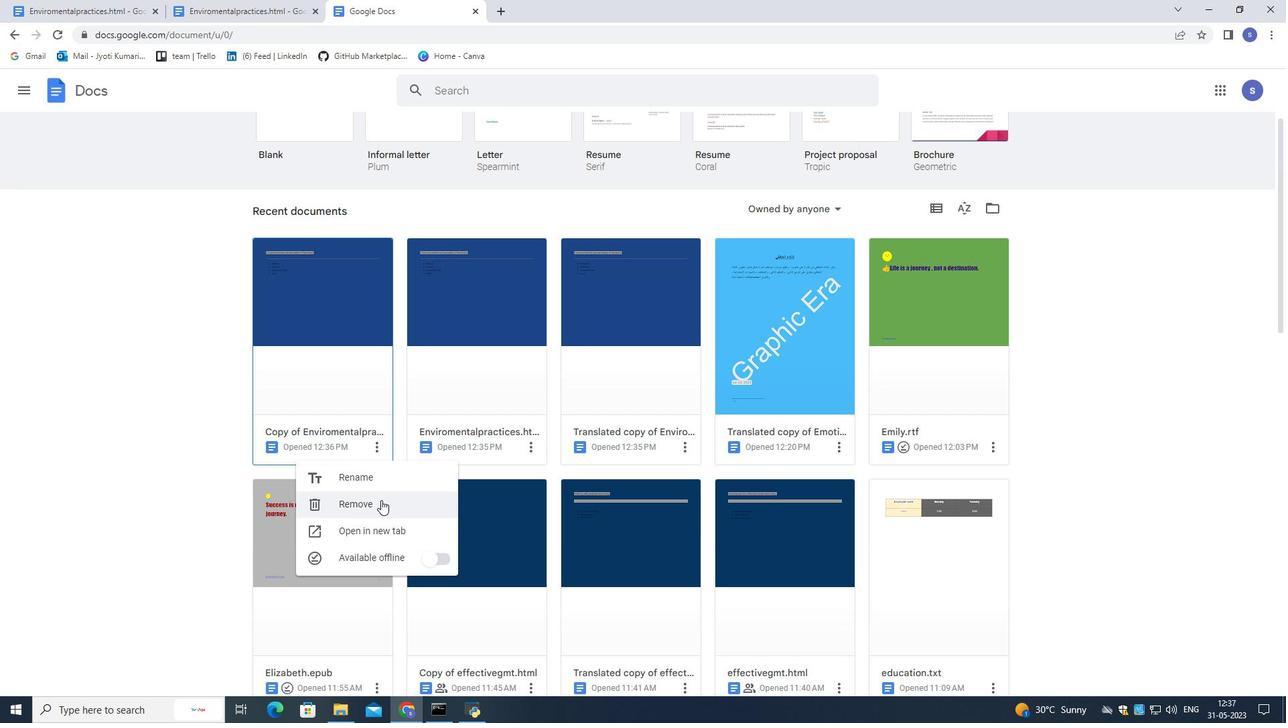 
Action: Mouse pressed left at (381, 500)
Screenshot: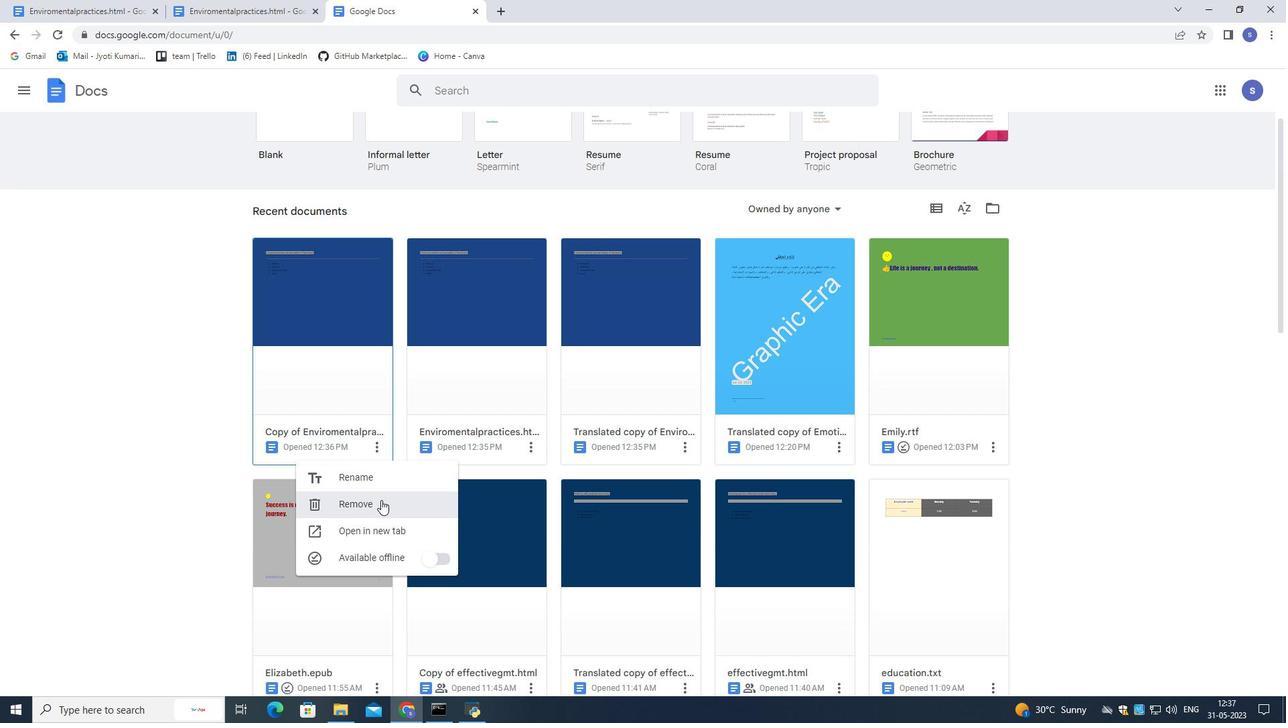
Action: Mouse moved to (779, 423)
Screenshot: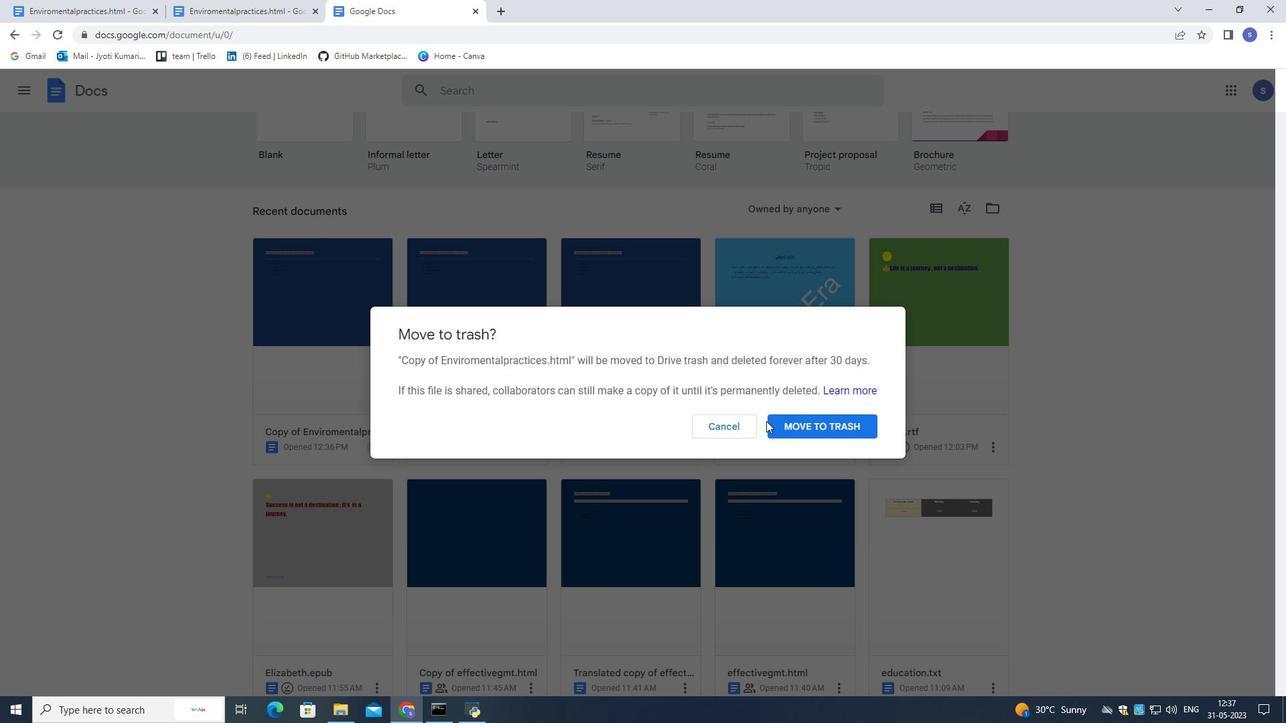 
Action: Mouse pressed left at (779, 423)
Screenshot: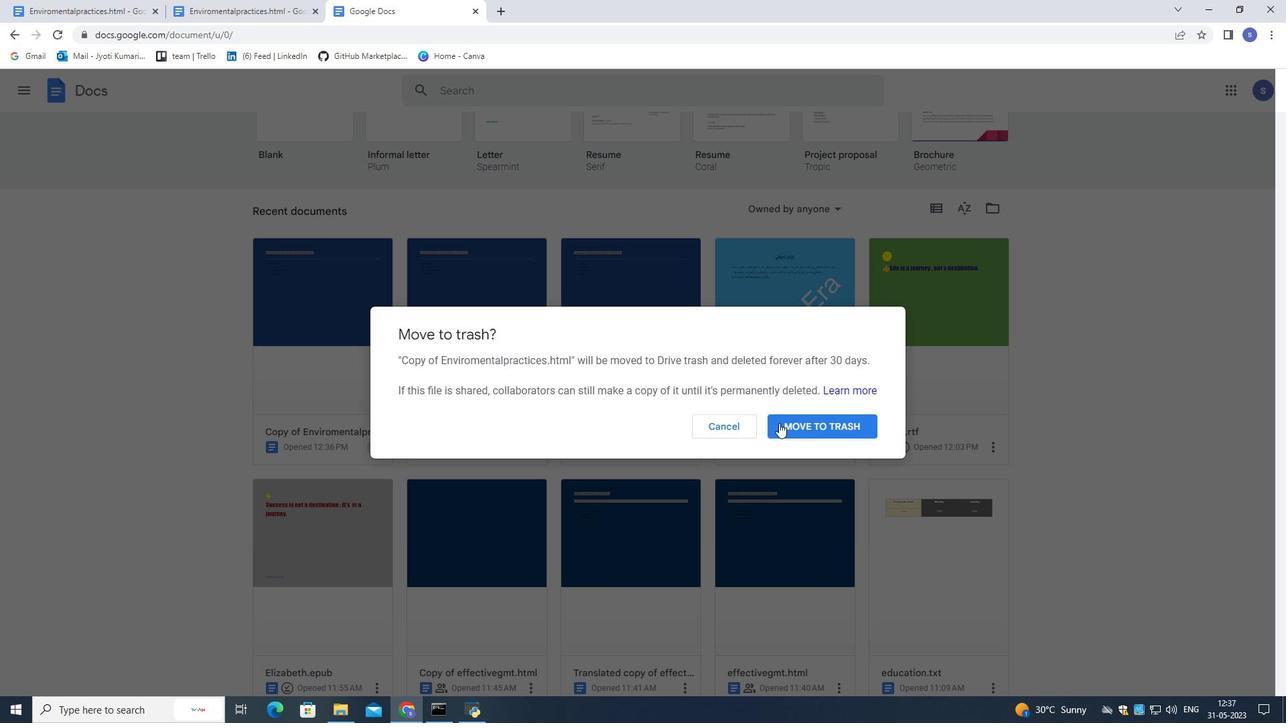 
